 Task: Look for space in Liangxiang, China from 9th June, 2023 to 16th June, 2023 for 2 adults in price range Rs.8000 to Rs.16000. Place can be entire place with 2 bedrooms having 2 beds and 1 bathroom. Property type can be house, flat, guest house. Booking option can be shelf check-in. Required host language is Chinese (Simplified).
Action: Mouse moved to (403, 165)
Screenshot: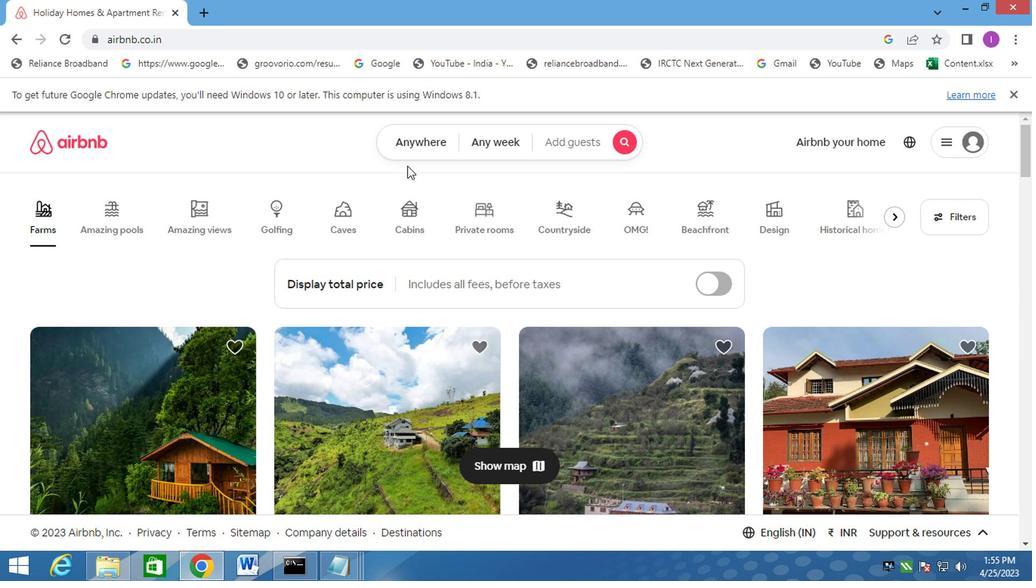 
Action: Mouse pressed left at (403, 165)
Screenshot: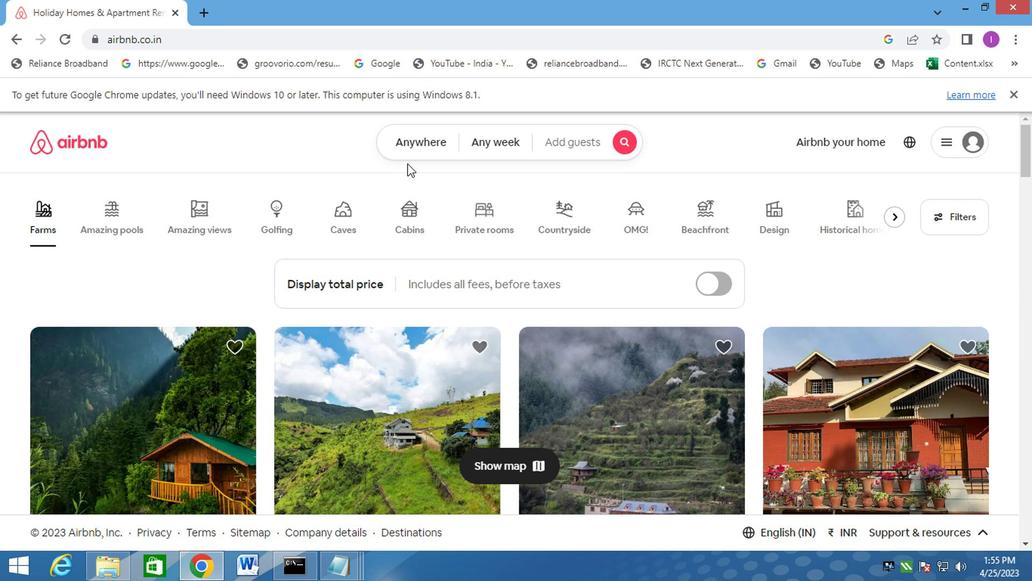 
Action: Mouse moved to (282, 222)
Screenshot: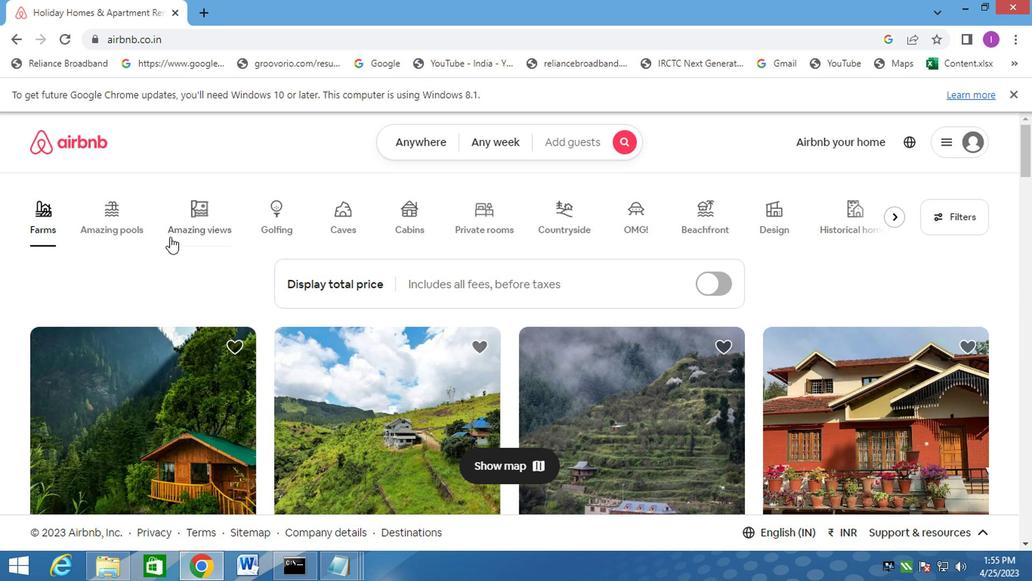 
Action: Key pressed <Key.shift>LI
Screenshot: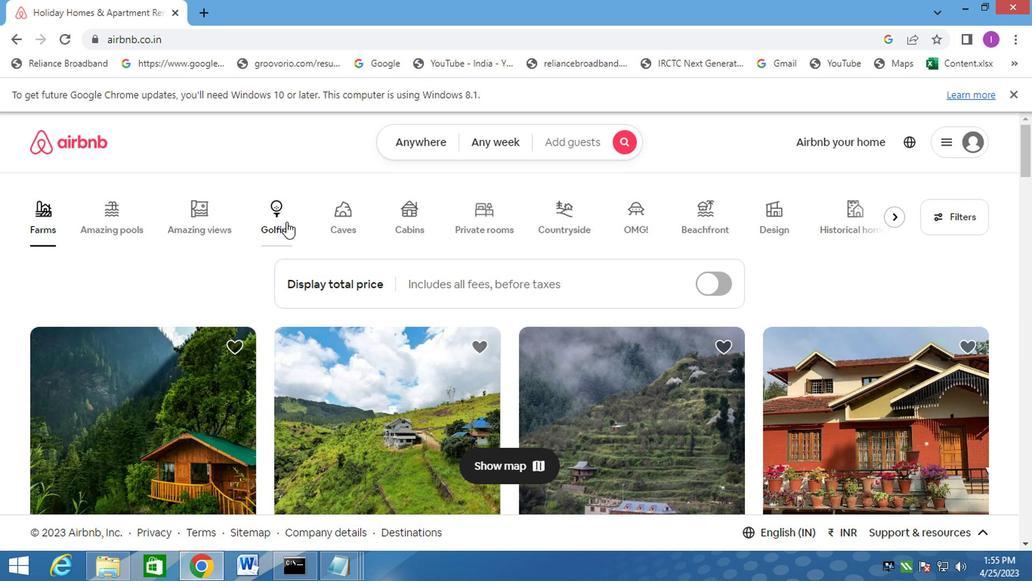 
Action: Mouse moved to (430, 151)
Screenshot: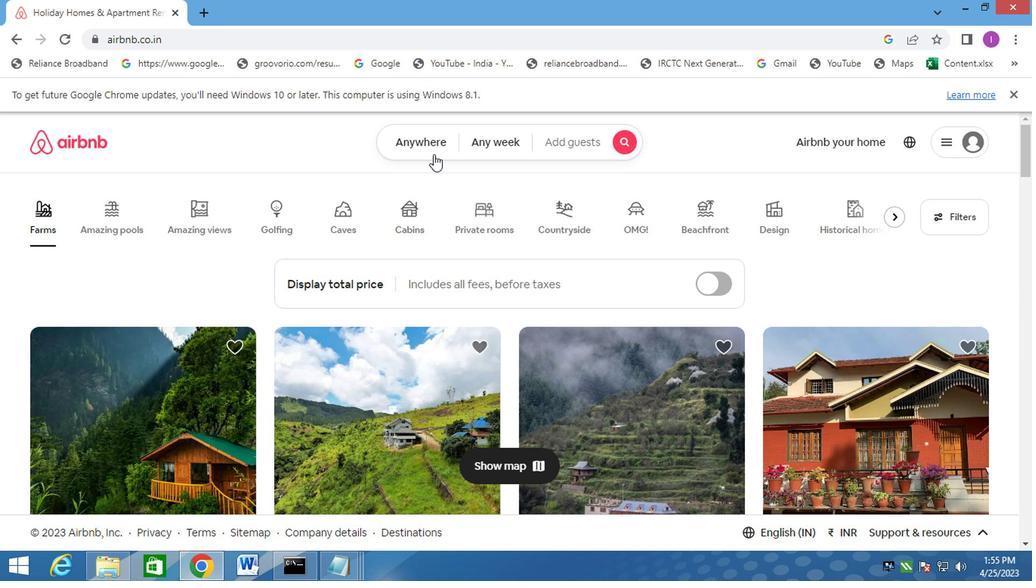 
Action: Mouse pressed left at (430, 151)
Screenshot: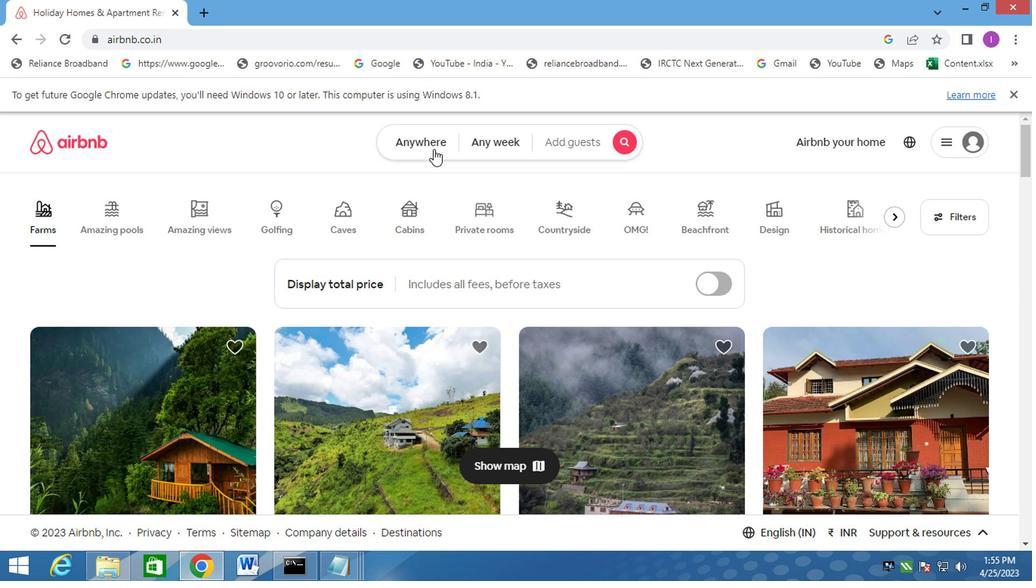 
Action: Mouse moved to (232, 205)
Screenshot: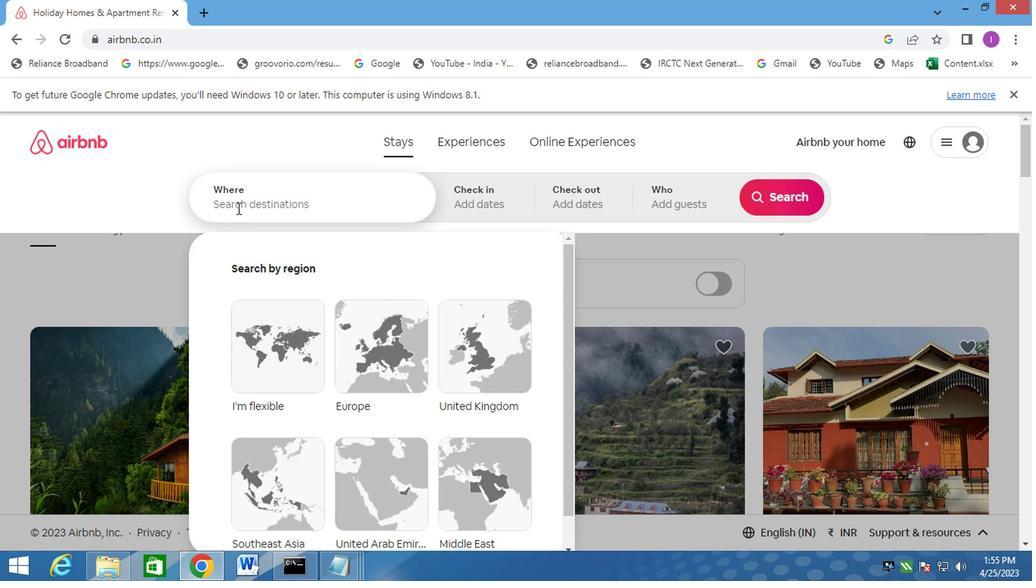 
Action: Mouse pressed left at (232, 205)
Screenshot: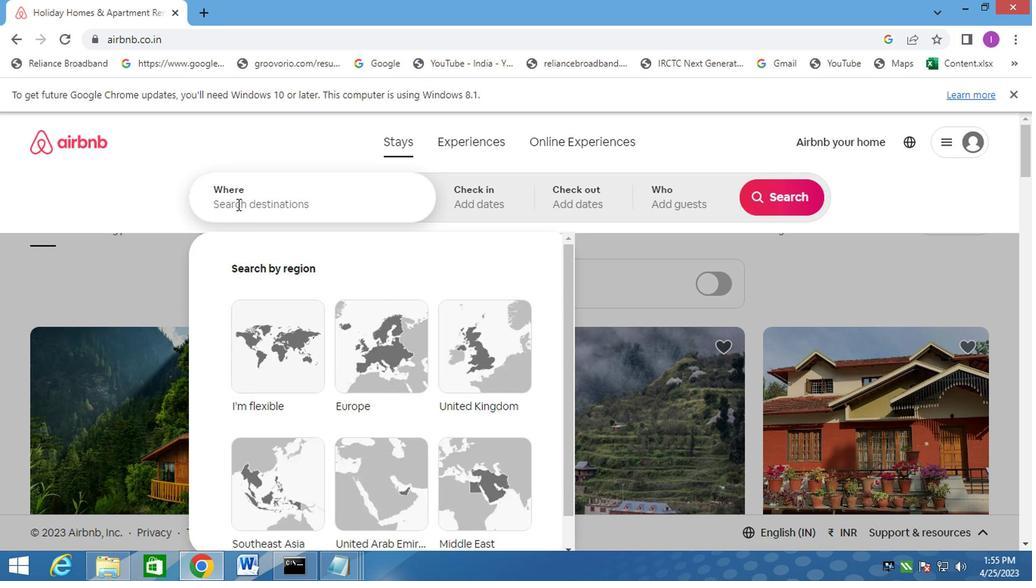 
Action: Mouse moved to (273, 204)
Screenshot: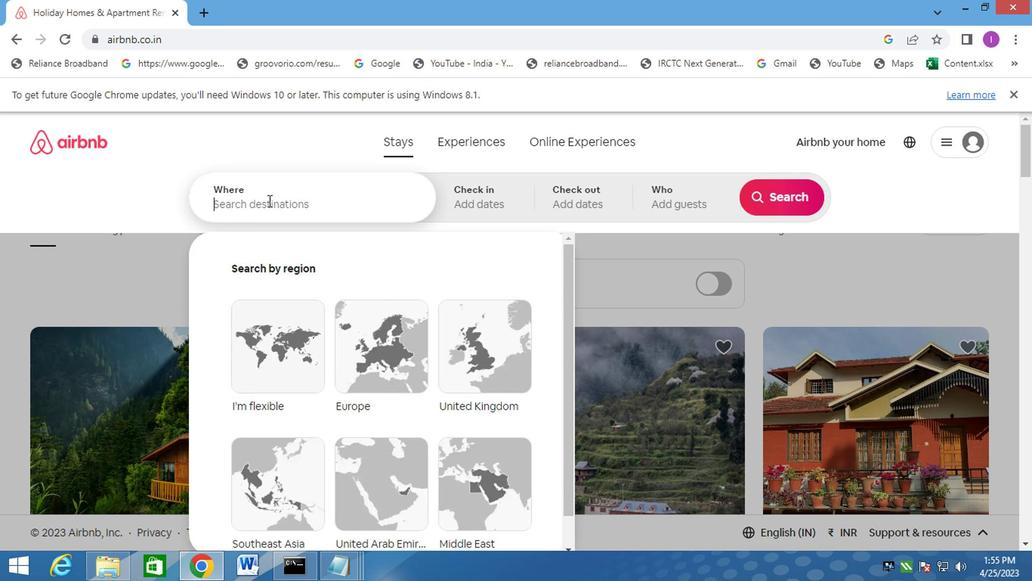 
Action: Key pressed <Key.shift><Key.shift><Key.shift><Key.shift><Key.shift><Key.shift><Key.shift><Key.shift><Key.shift><Key.shift><Key.shift><Key.shift><Key.shift><Key.shift>LIANGXIANG,CHINA
Screenshot: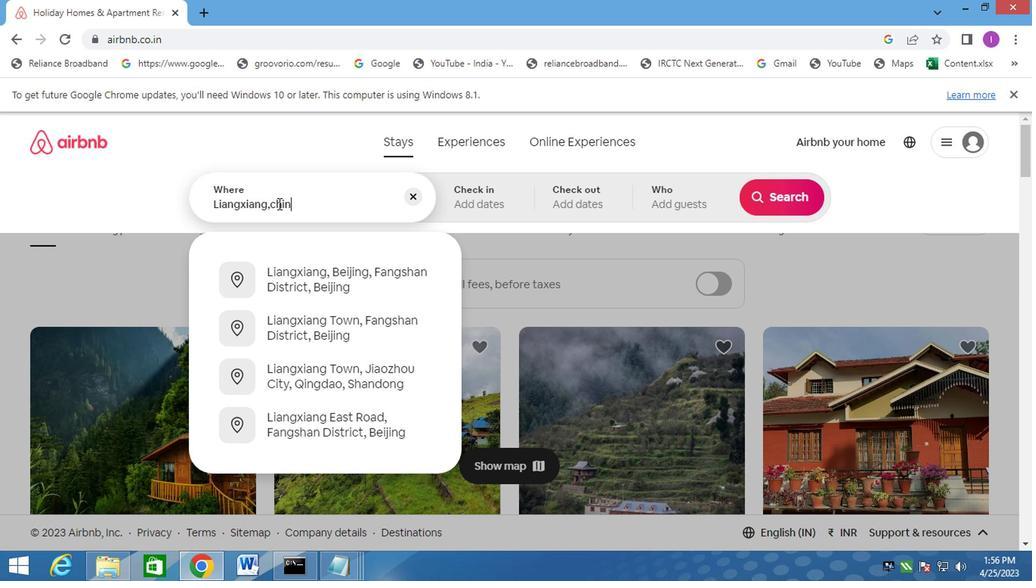 
Action: Mouse moved to (496, 195)
Screenshot: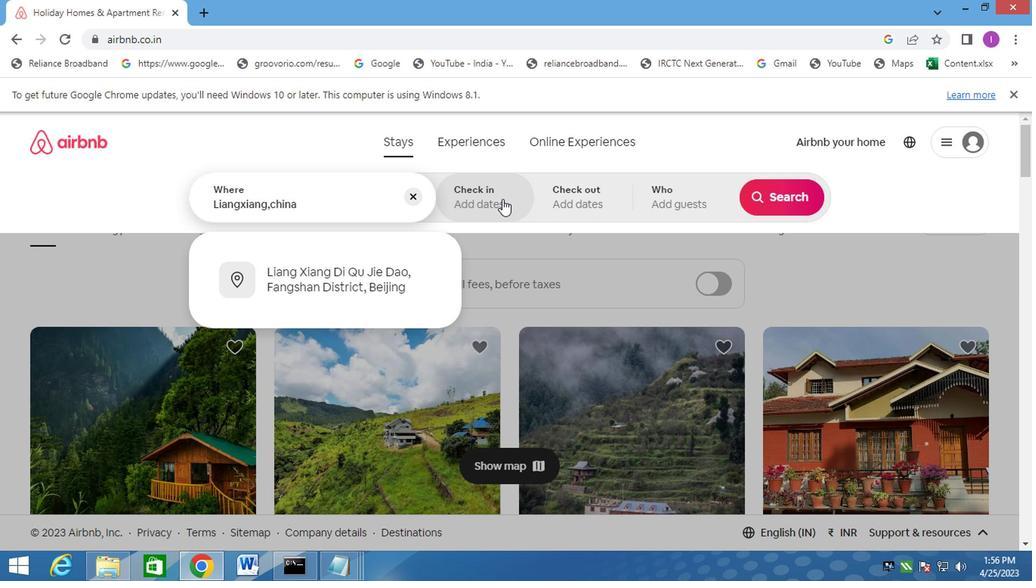 
Action: Mouse pressed left at (496, 195)
Screenshot: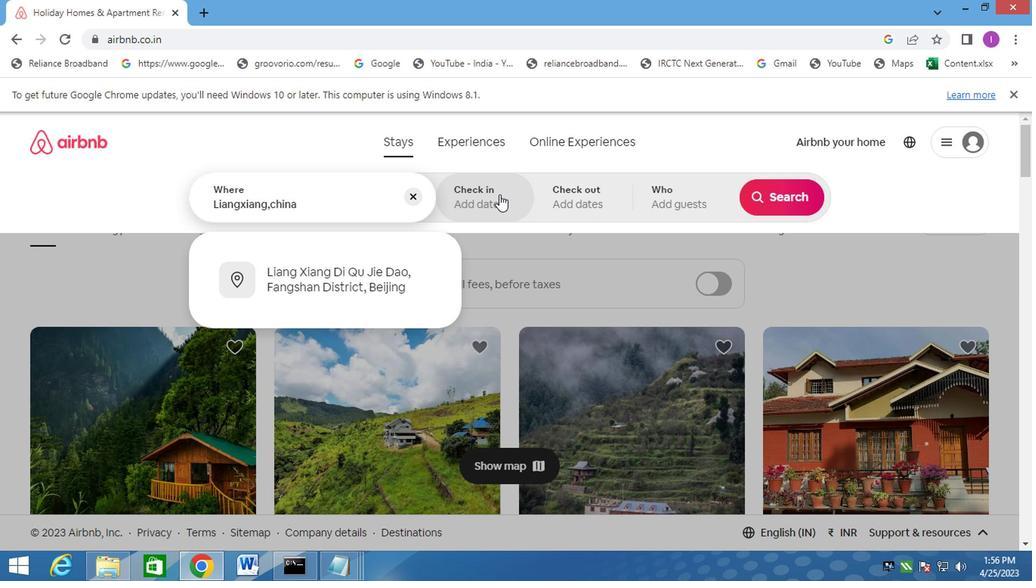 
Action: Mouse moved to (768, 320)
Screenshot: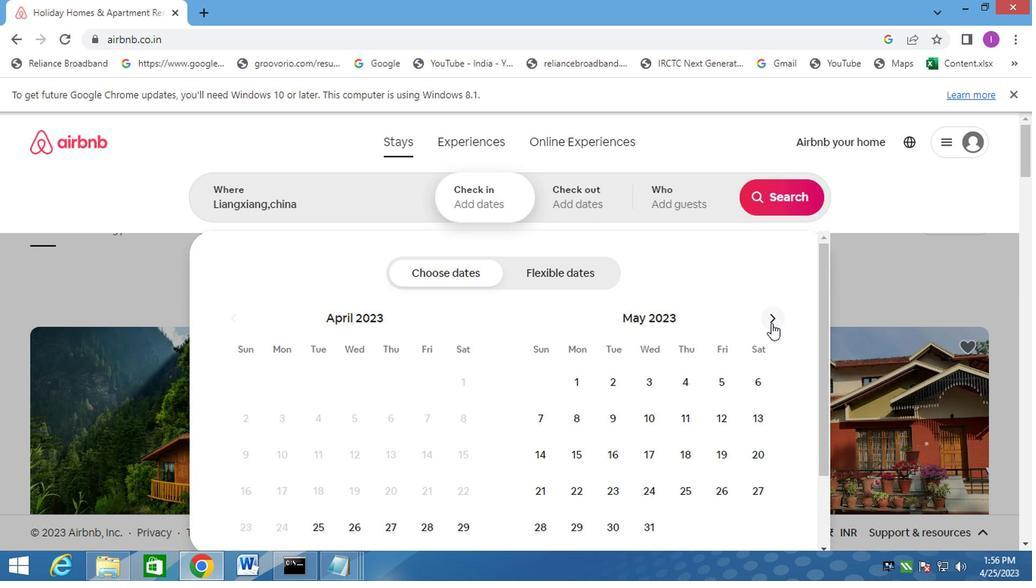 
Action: Mouse pressed left at (768, 320)
Screenshot: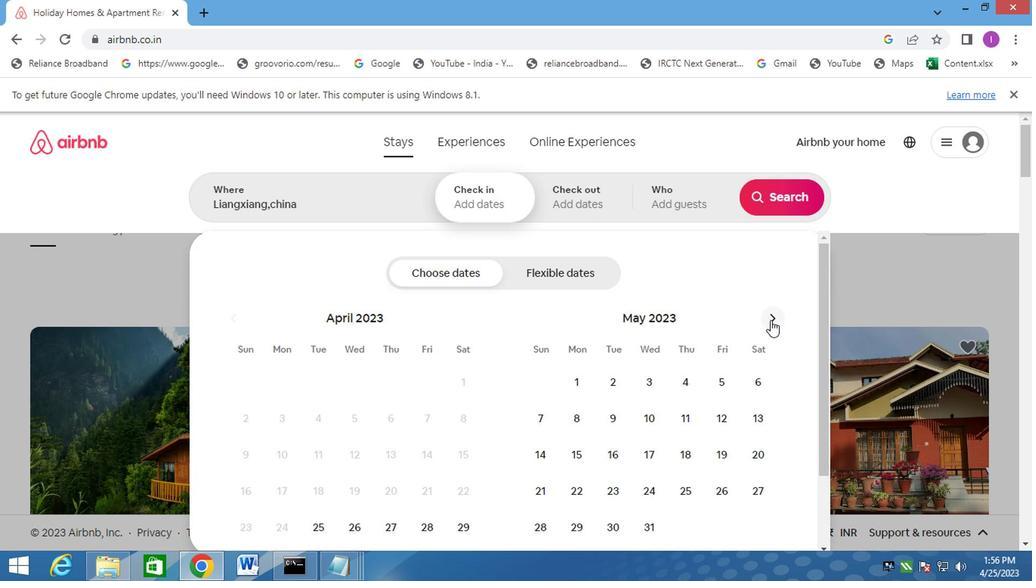 
Action: Mouse pressed left at (768, 320)
Screenshot: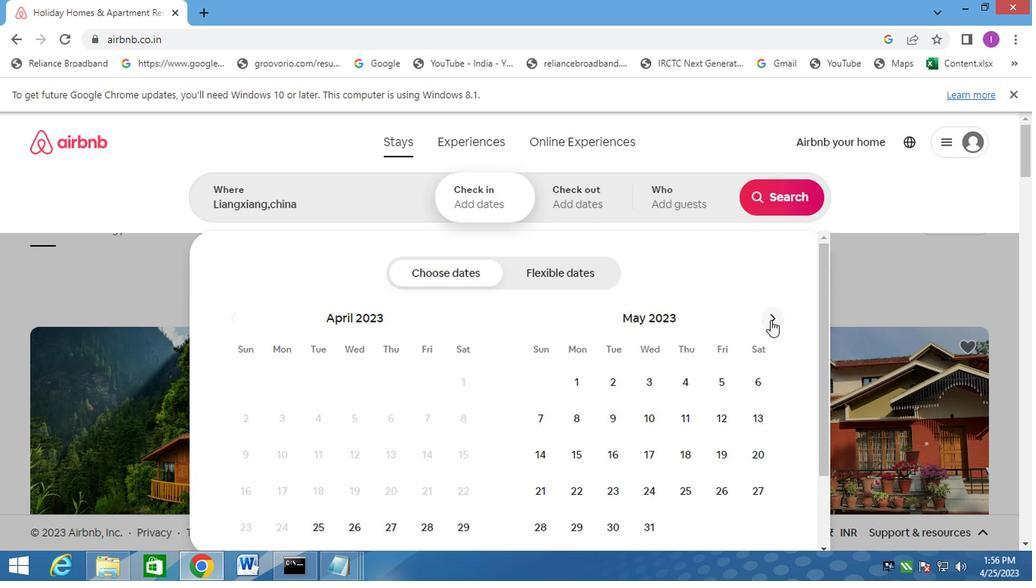 
Action: Mouse pressed left at (768, 320)
Screenshot: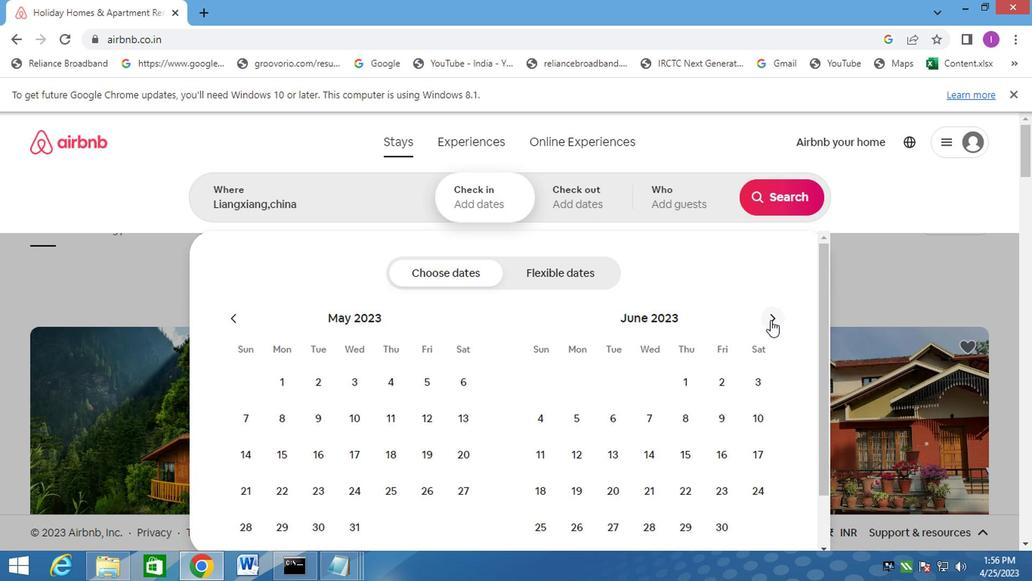 
Action: Mouse moved to (234, 319)
Screenshot: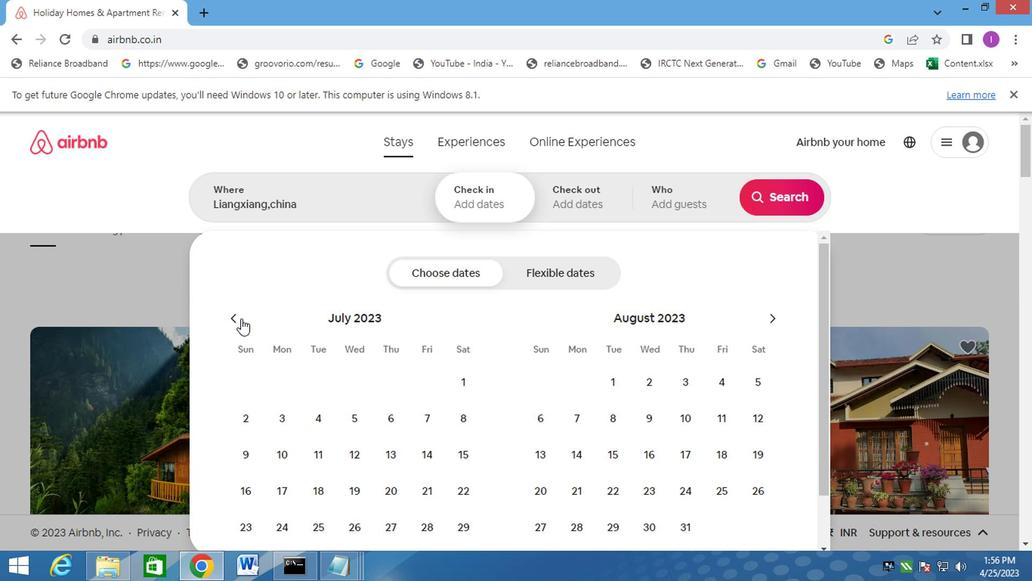 
Action: Mouse pressed left at (234, 319)
Screenshot: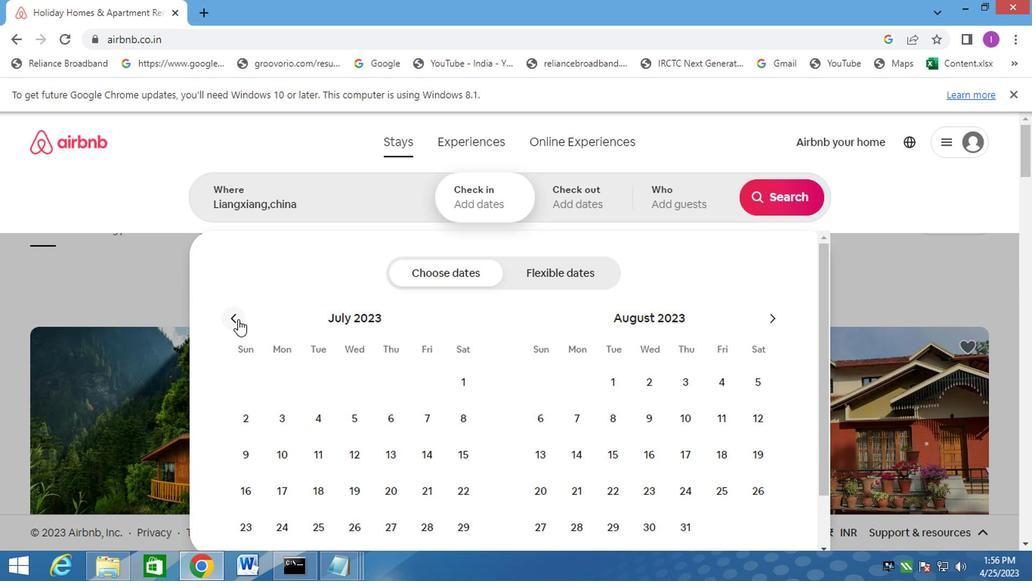 
Action: Mouse moved to (423, 451)
Screenshot: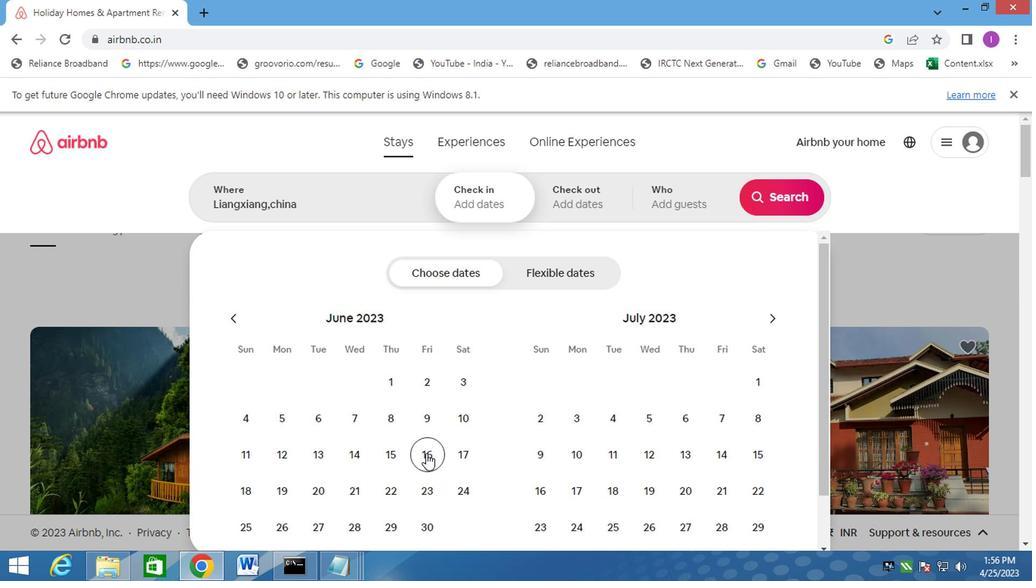 
Action: Mouse pressed left at (423, 451)
Screenshot: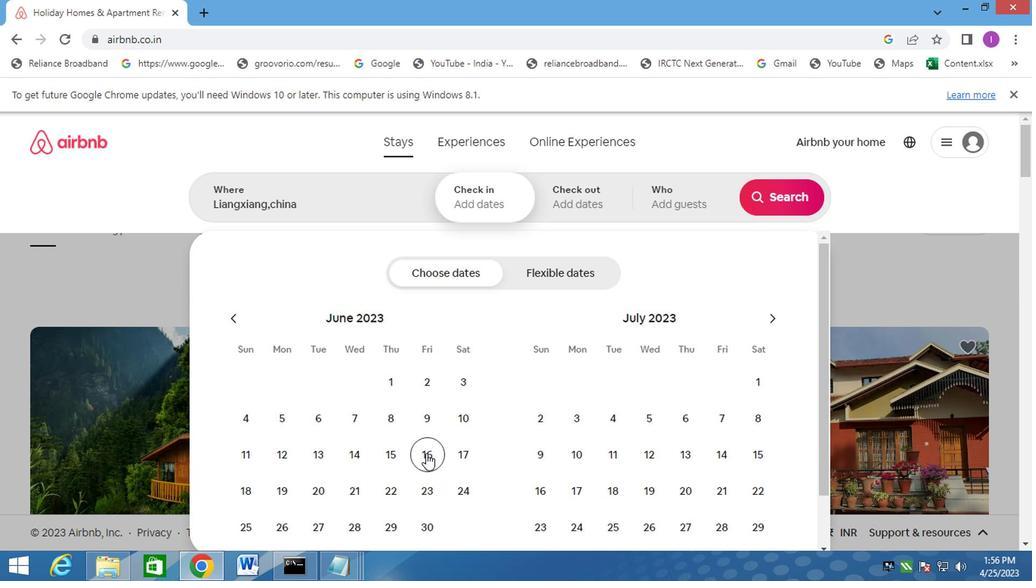 
Action: Mouse moved to (465, 209)
Screenshot: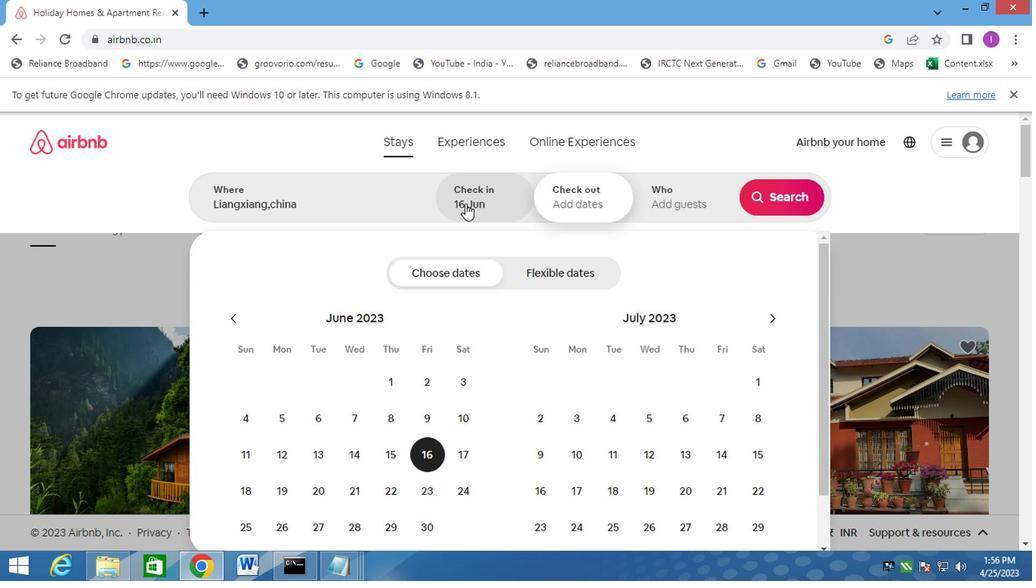 
Action: Mouse pressed left at (465, 209)
Screenshot: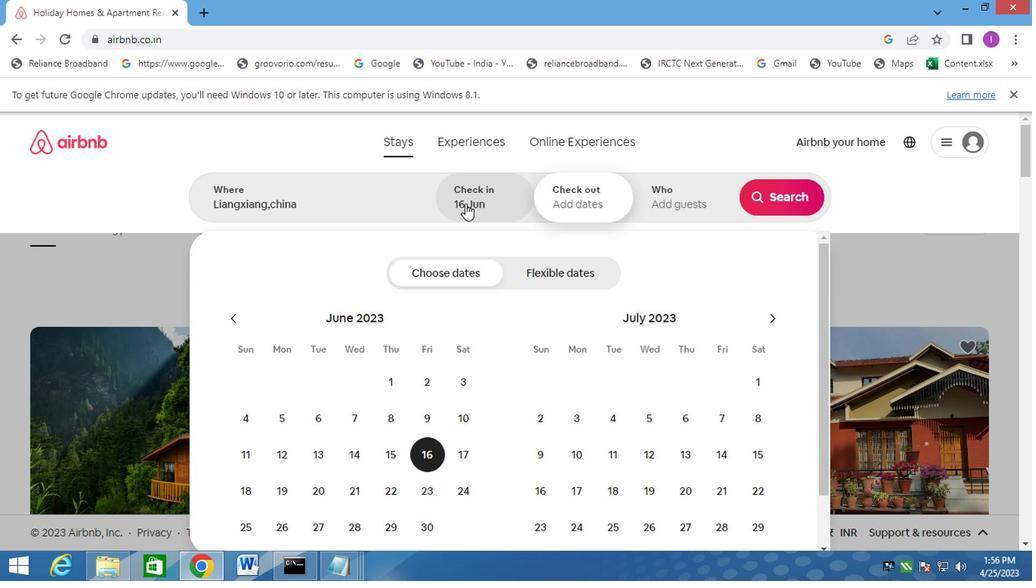
Action: Mouse moved to (507, 198)
Screenshot: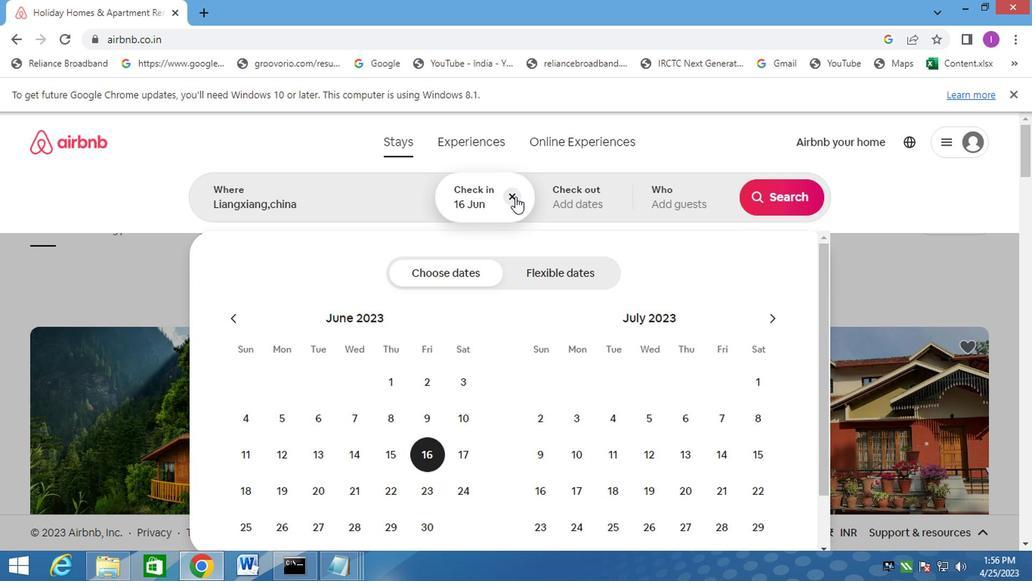 
Action: Mouse pressed left at (507, 198)
Screenshot: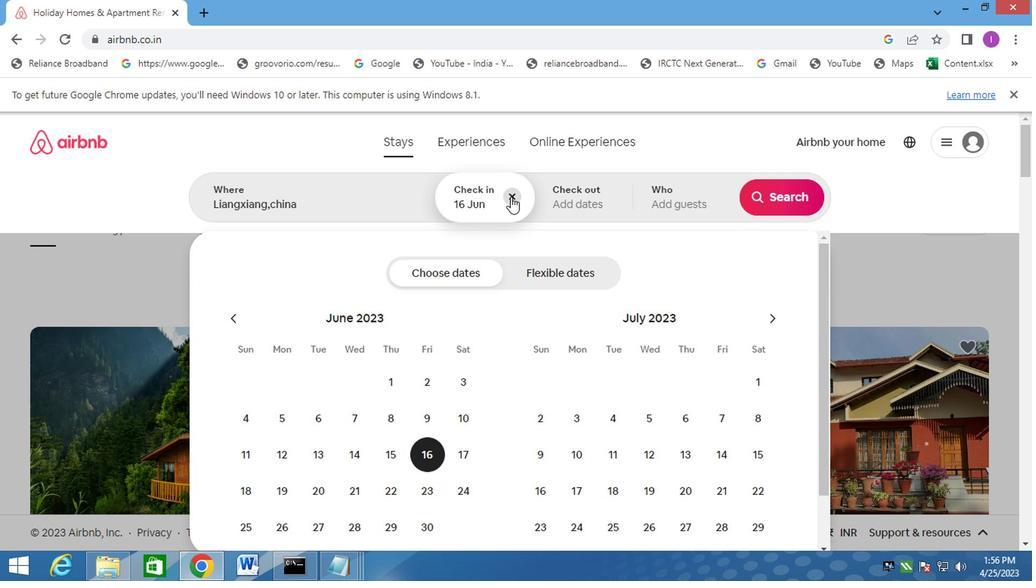 
Action: Mouse moved to (427, 412)
Screenshot: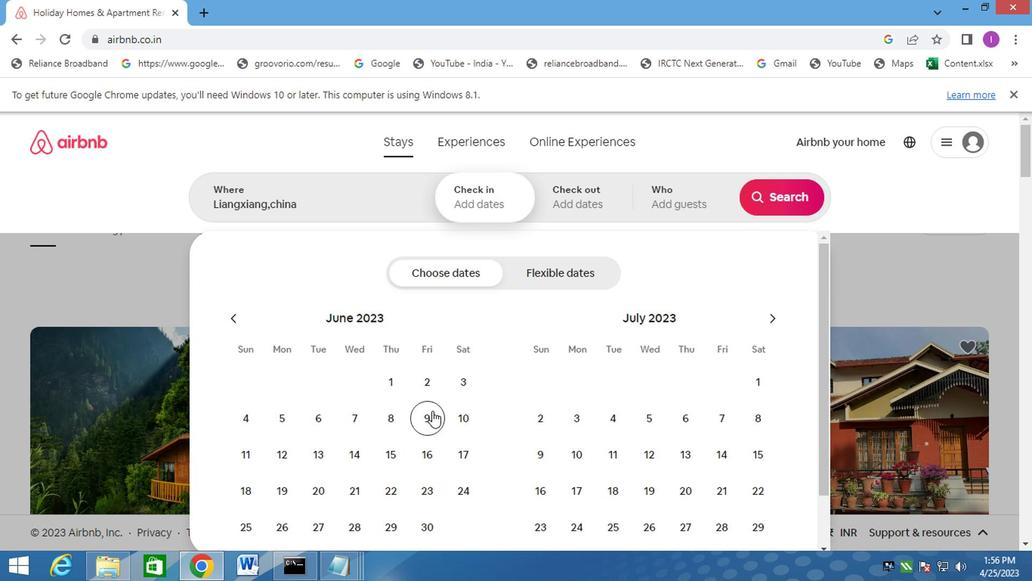 
Action: Mouse pressed left at (427, 412)
Screenshot: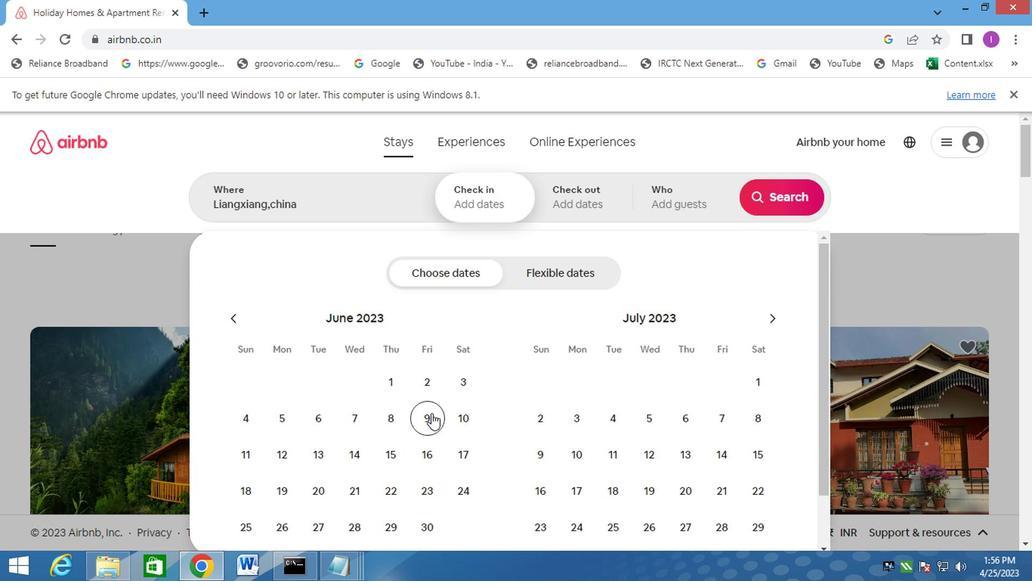 
Action: Mouse moved to (425, 450)
Screenshot: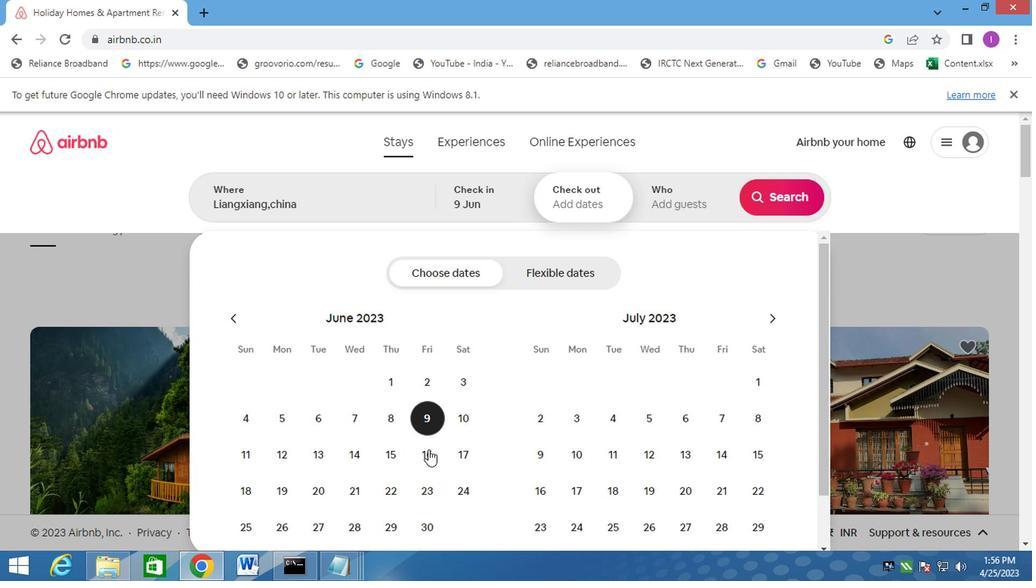 
Action: Mouse pressed left at (425, 450)
Screenshot: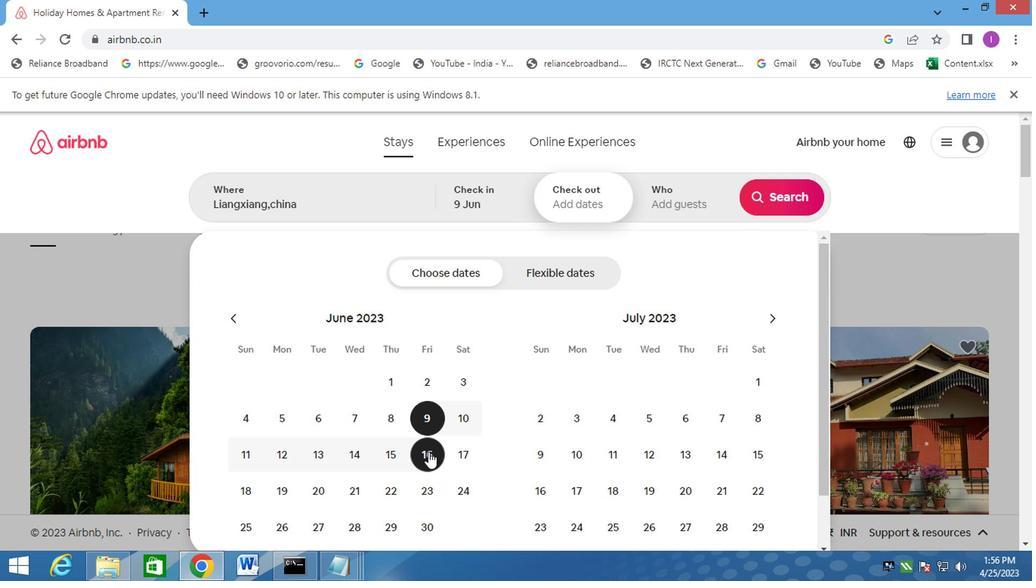 
Action: Mouse moved to (659, 208)
Screenshot: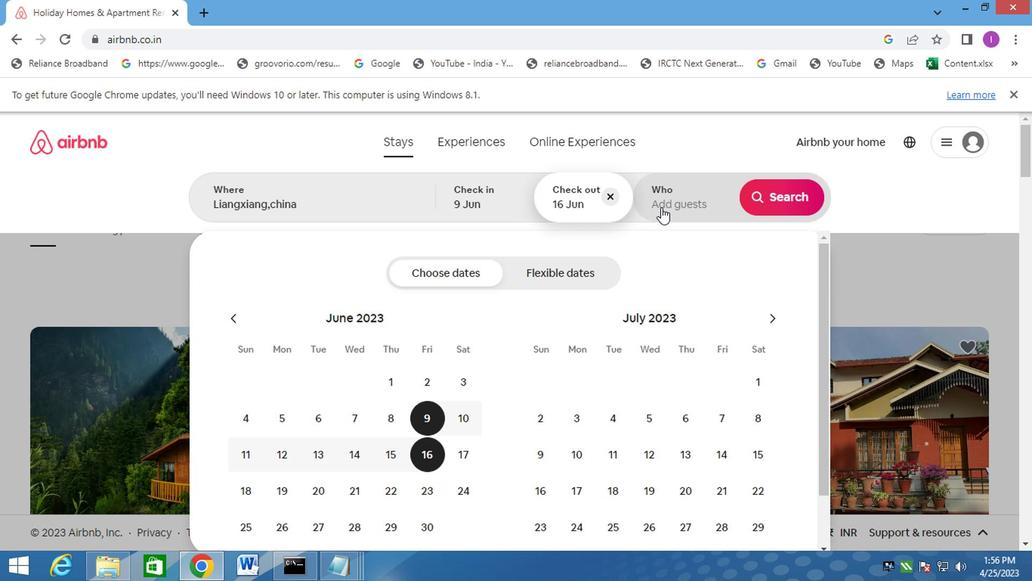 
Action: Mouse pressed left at (659, 208)
Screenshot: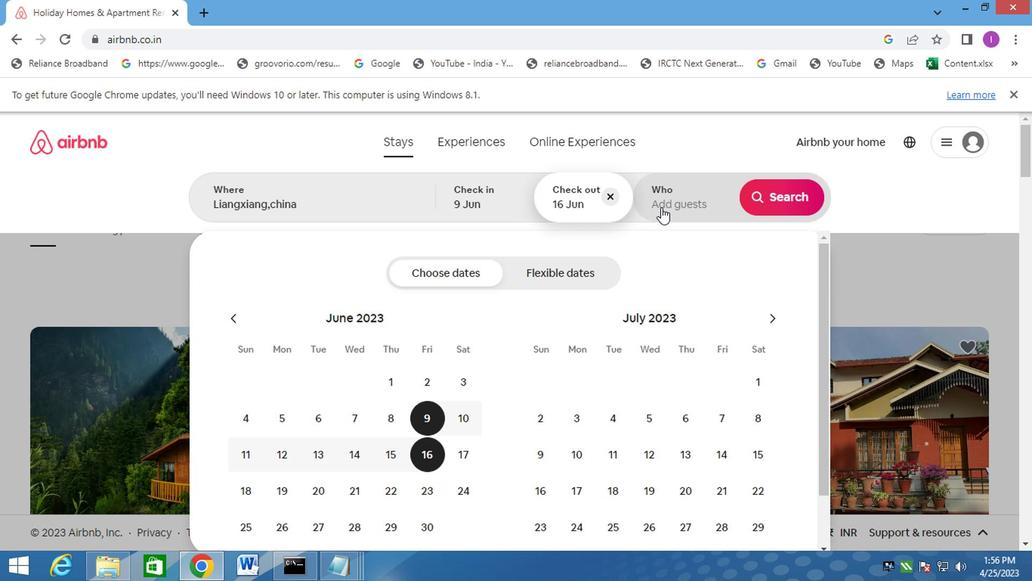 
Action: Mouse moved to (779, 275)
Screenshot: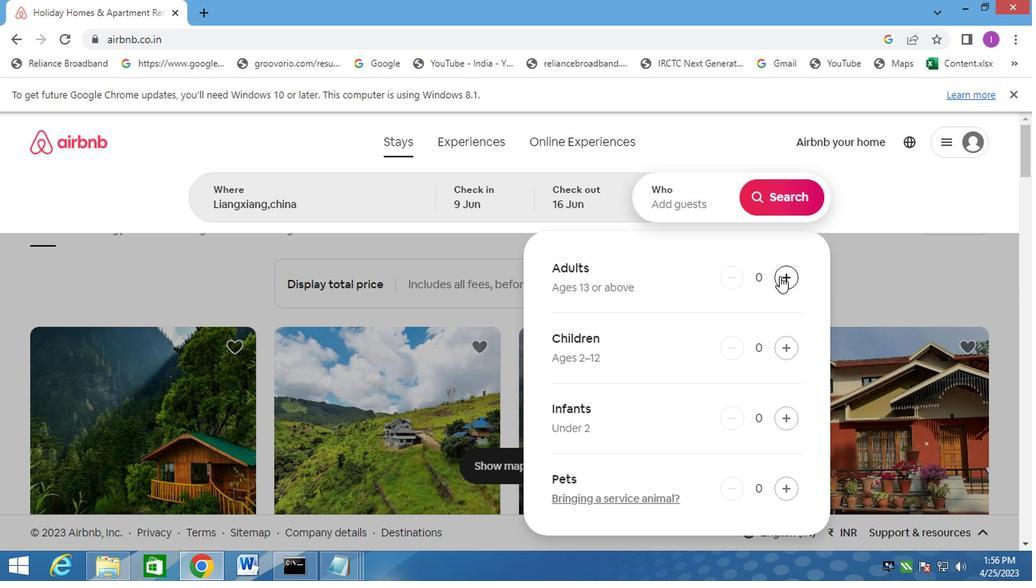 
Action: Mouse pressed left at (779, 275)
Screenshot: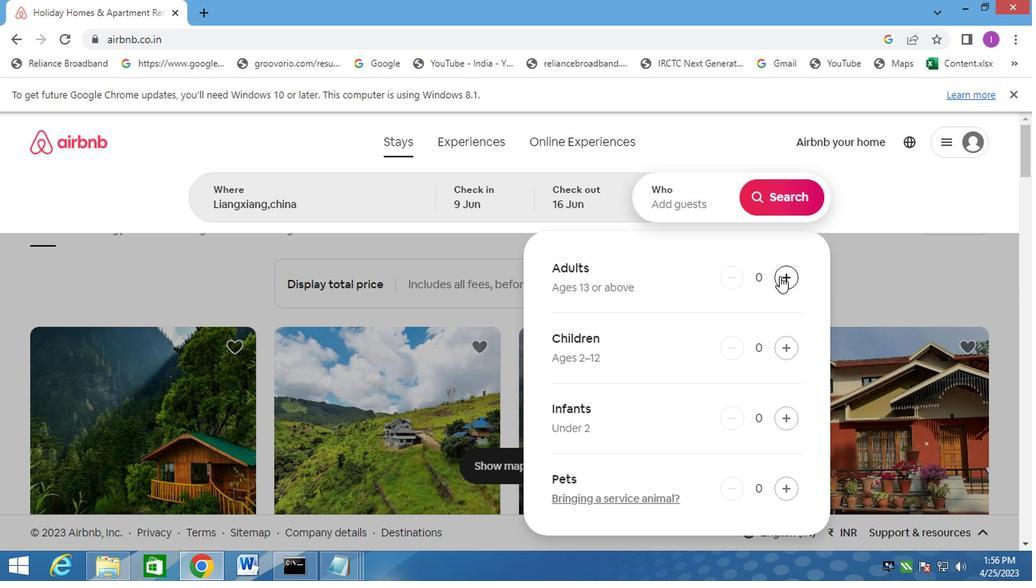 
Action: Mouse moved to (788, 274)
Screenshot: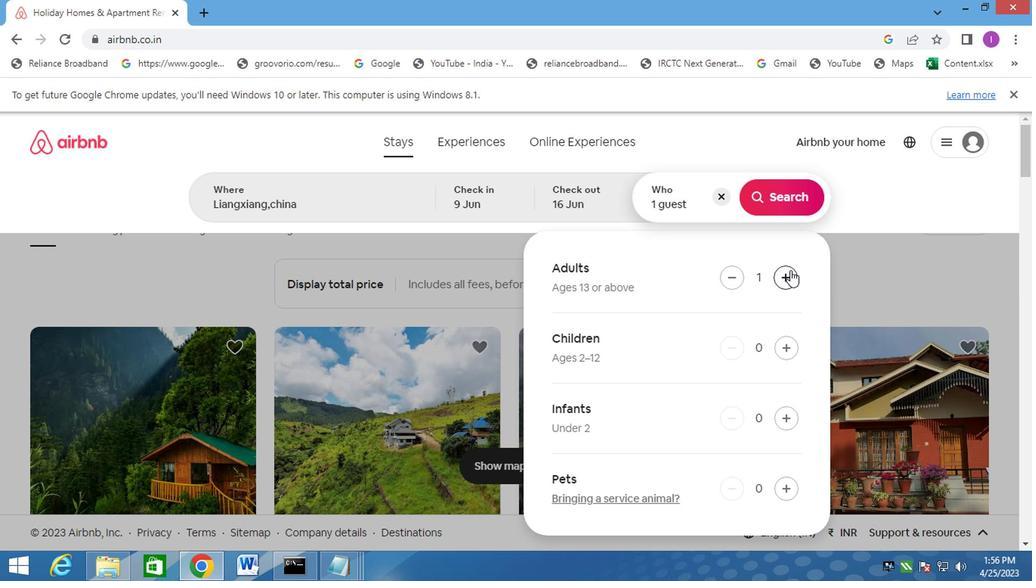 
Action: Mouse pressed left at (788, 274)
Screenshot: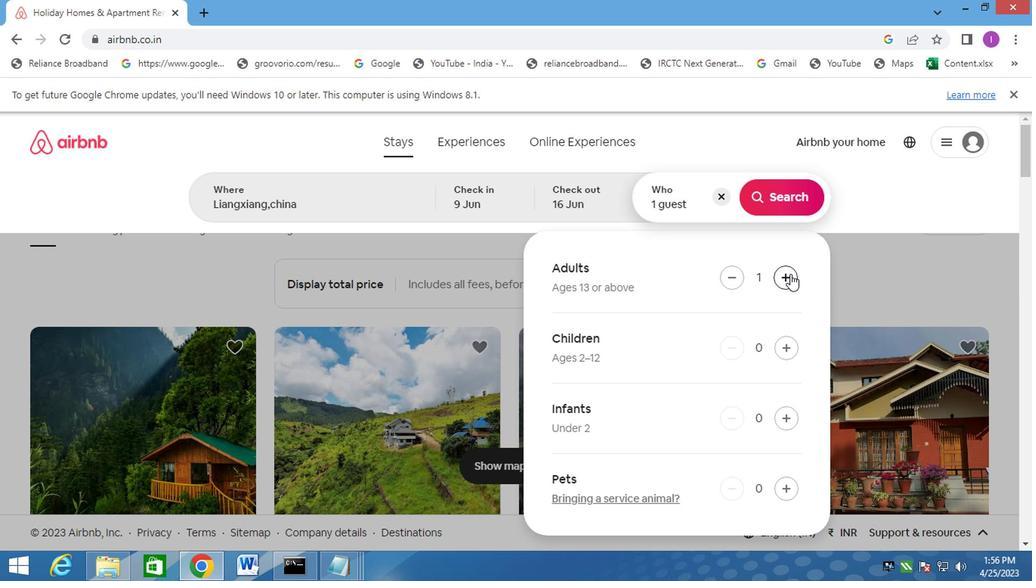 
Action: Mouse moved to (784, 210)
Screenshot: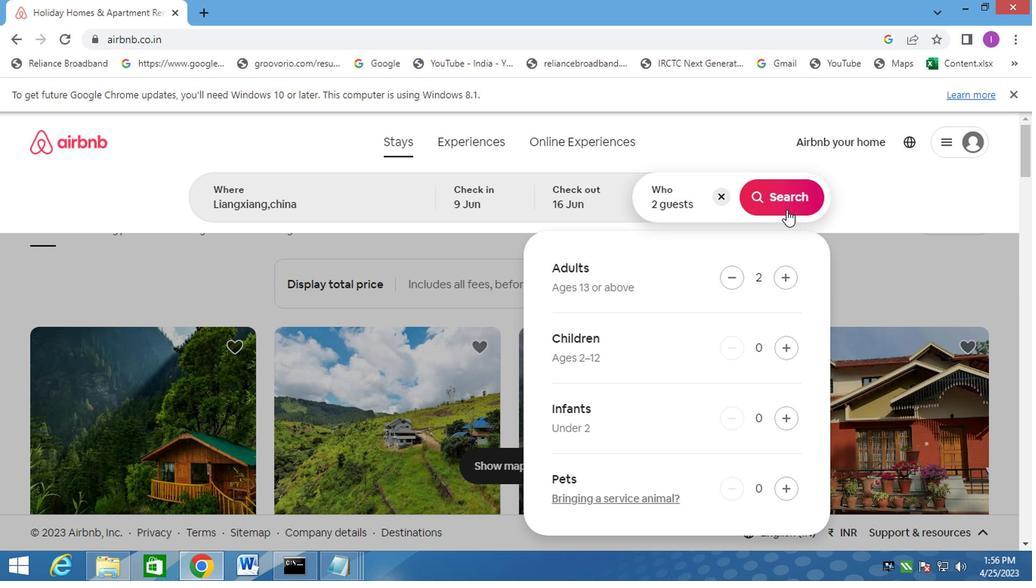 
Action: Mouse pressed left at (784, 210)
Screenshot: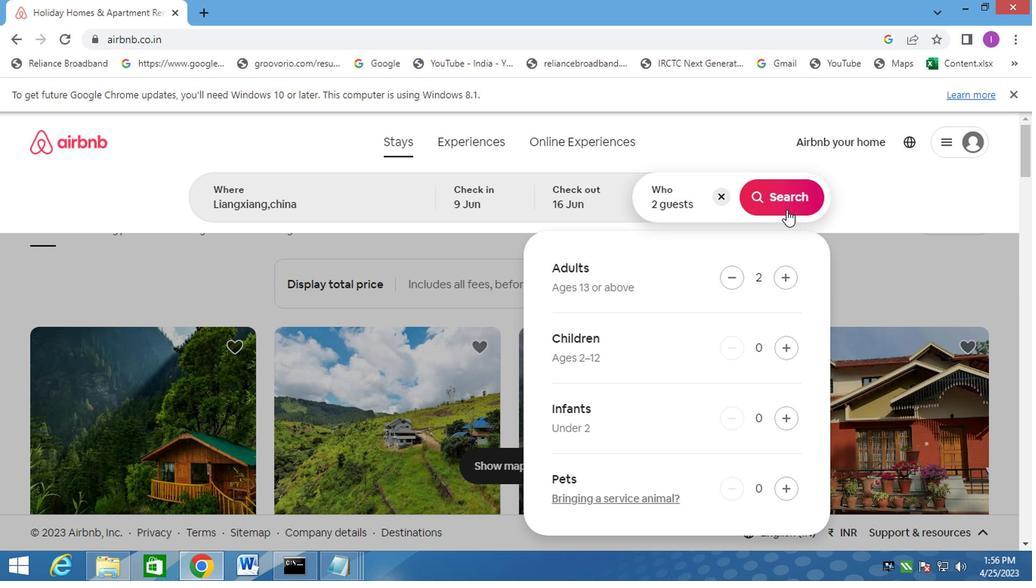 
Action: Mouse moved to (957, 198)
Screenshot: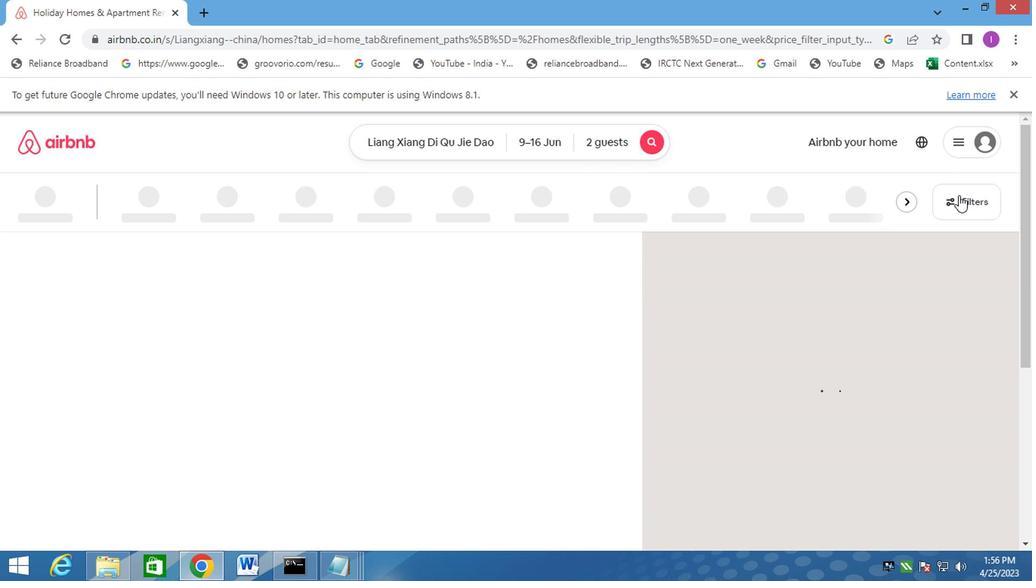 
Action: Mouse pressed left at (957, 198)
Screenshot: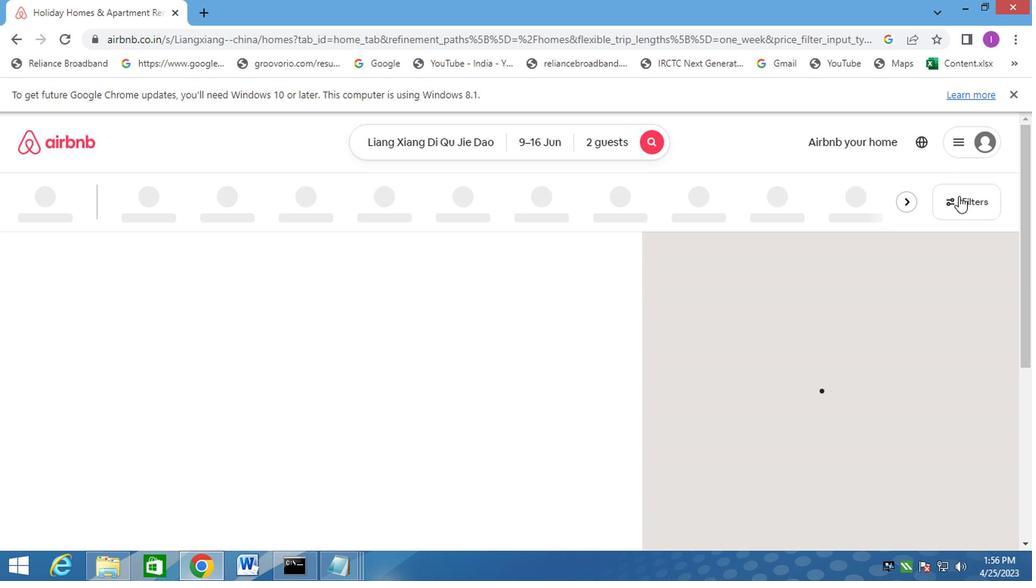 
Action: Mouse moved to (312, 294)
Screenshot: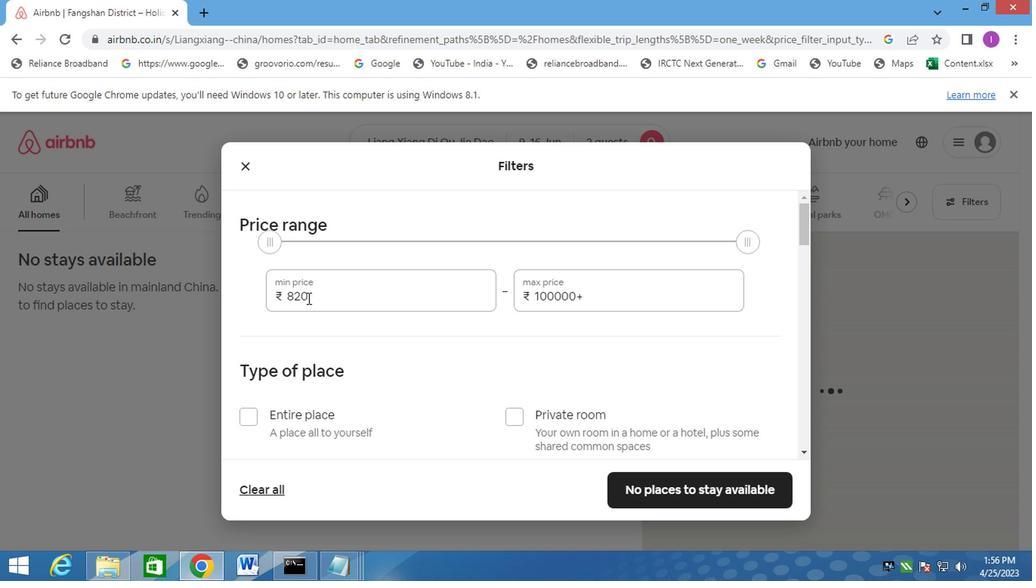 
Action: Mouse pressed left at (312, 294)
Screenshot: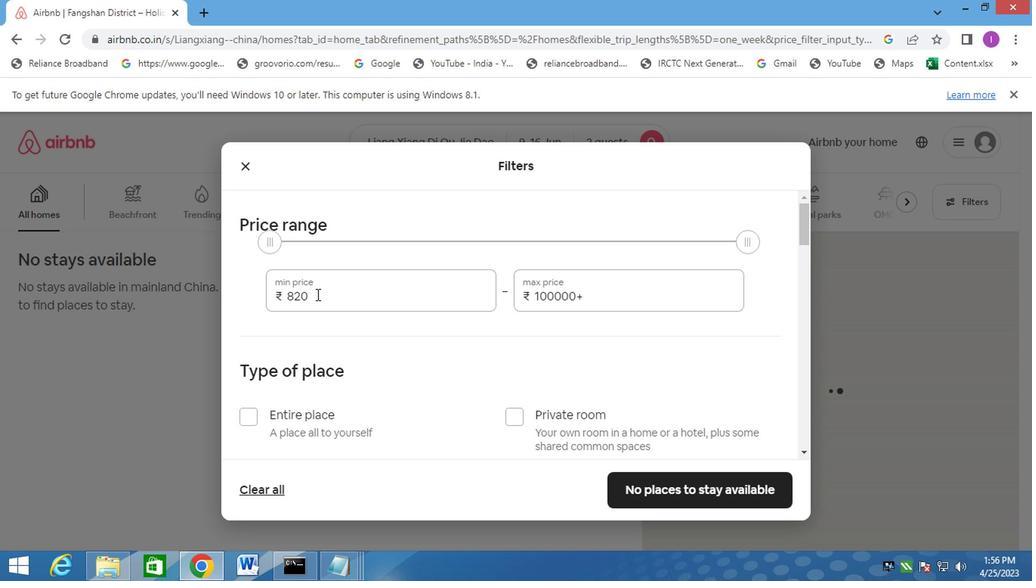
Action: Mouse moved to (322, 334)
Screenshot: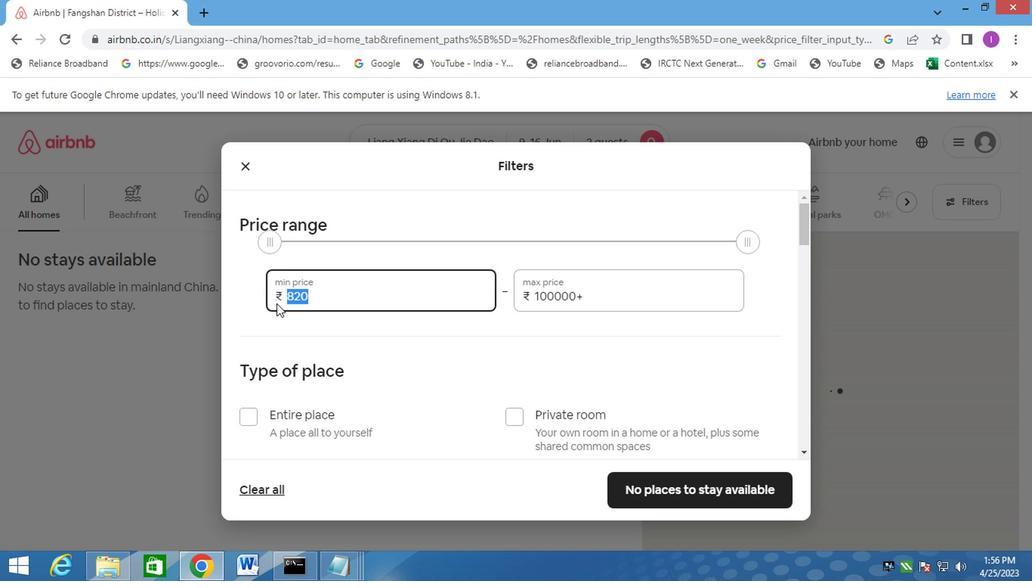 
Action: Key pressed 8000
Screenshot: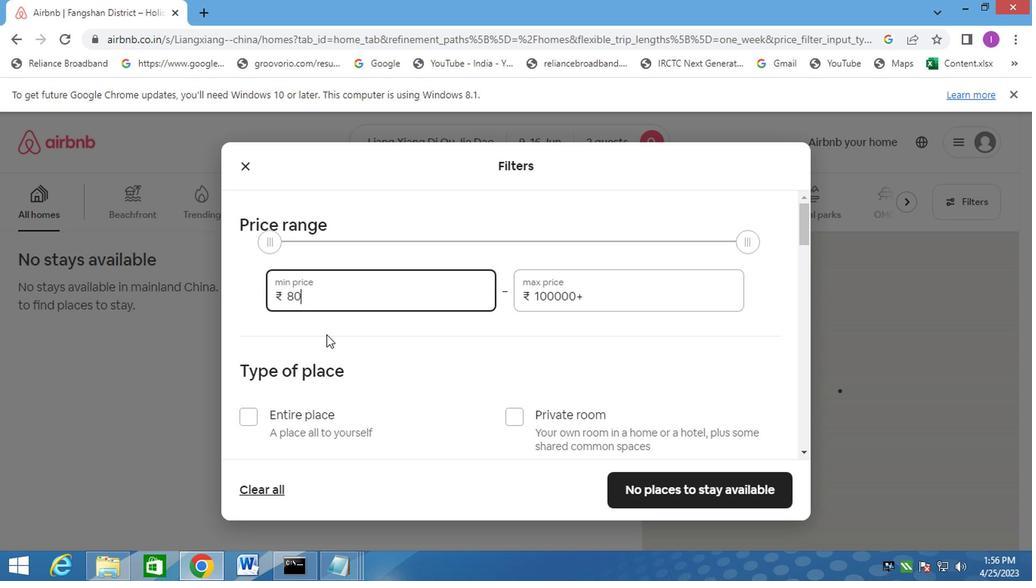 
Action: Mouse moved to (583, 286)
Screenshot: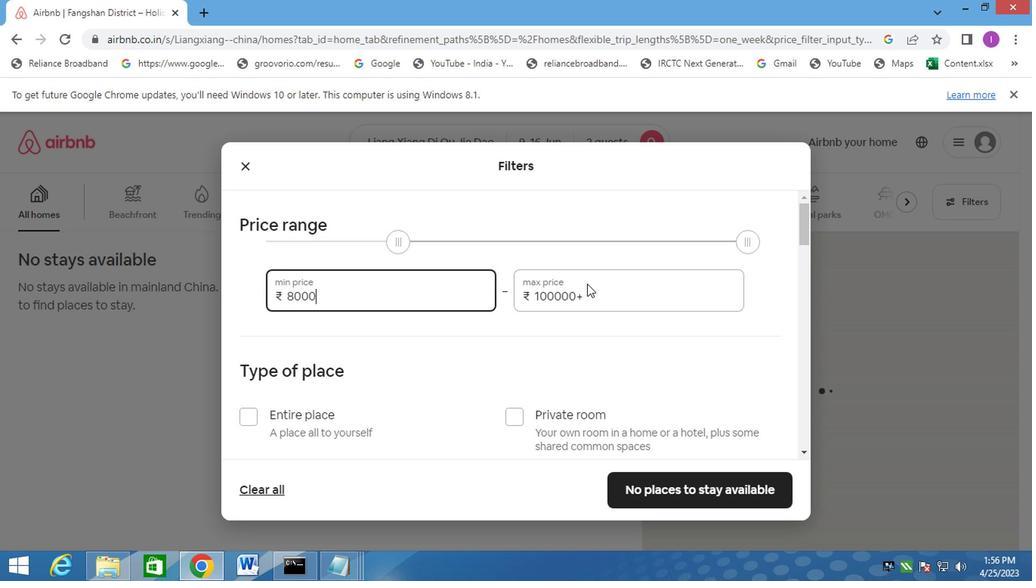 
Action: Mouse pressed left at (583, 286)
Screenshot: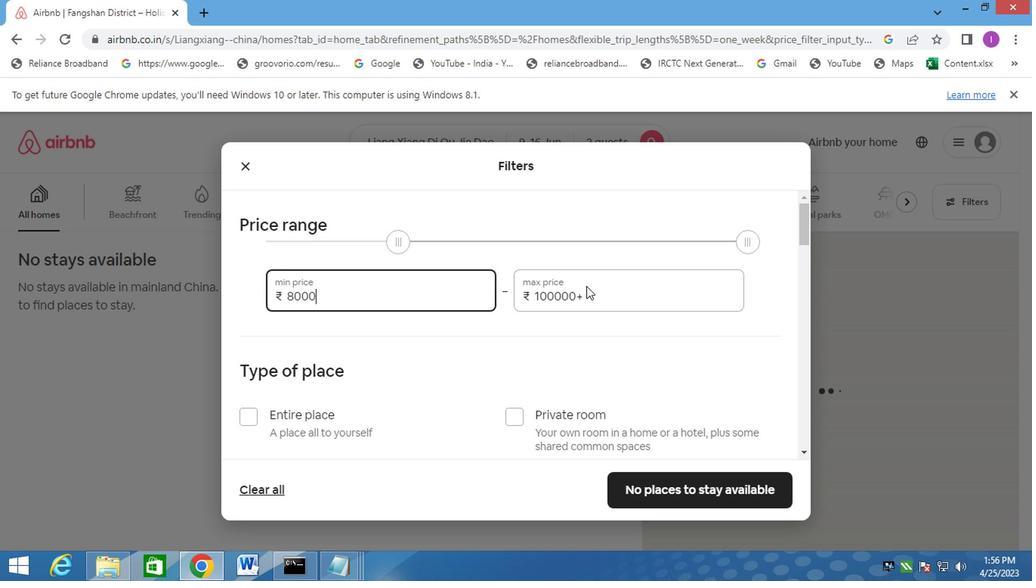 
Action: Mouse moved to (590, 300)
Screenshot: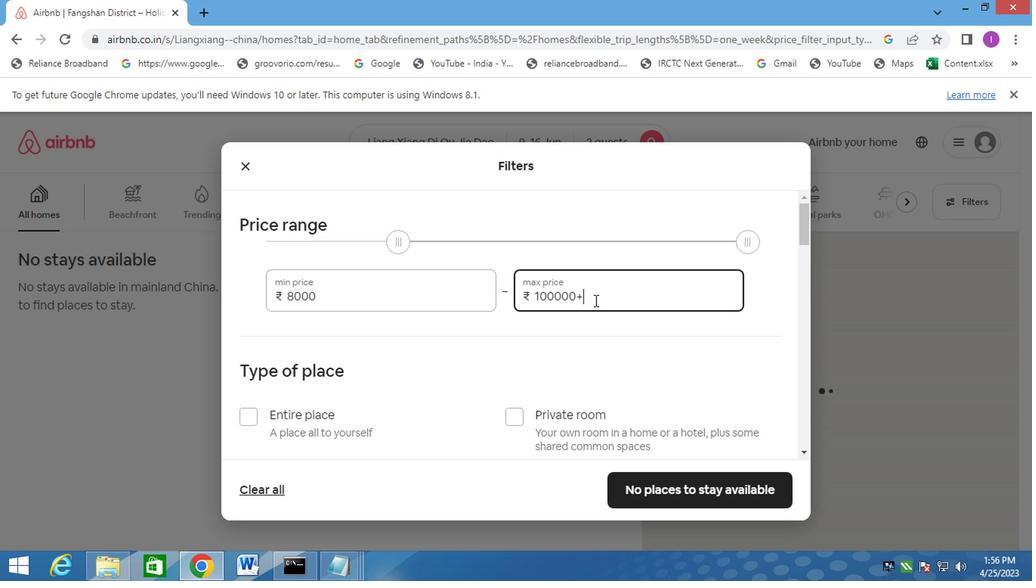 
Action: Mouse pressed left at (590, 300)
Screenshot: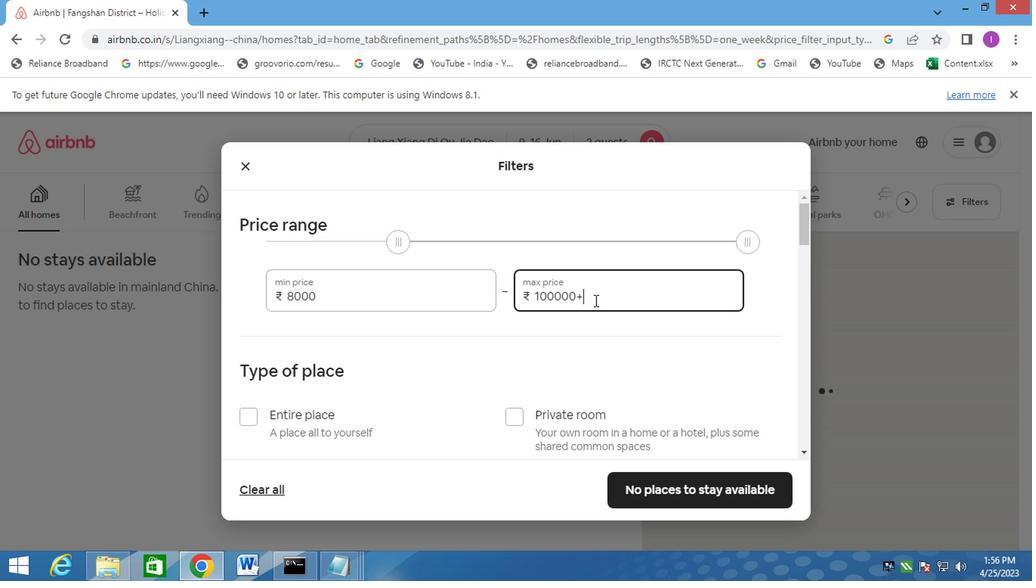 
Action: Mouse moved to (517, 300)
Screenshot: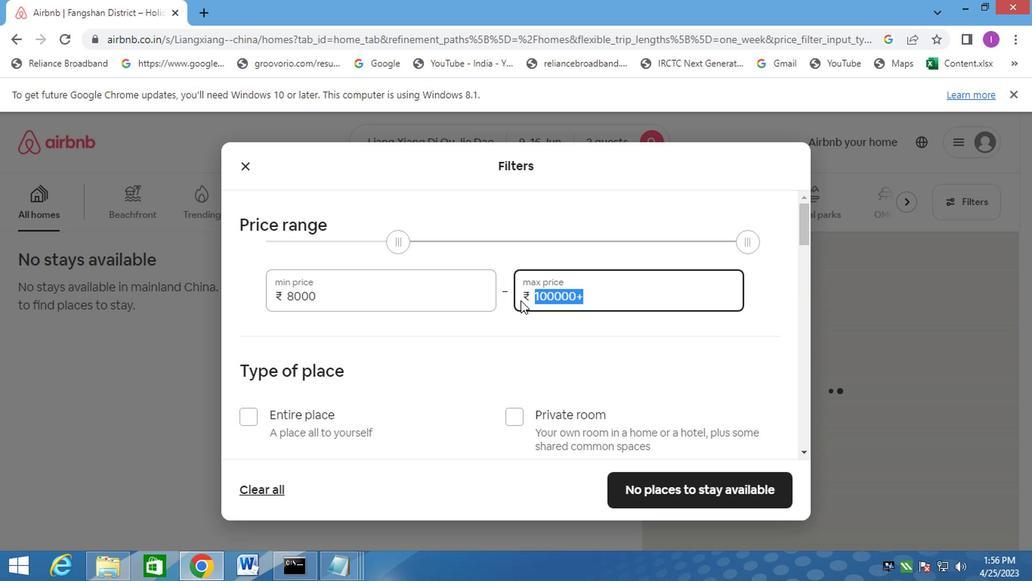 
Action: Key pressed 16000
Screenshot: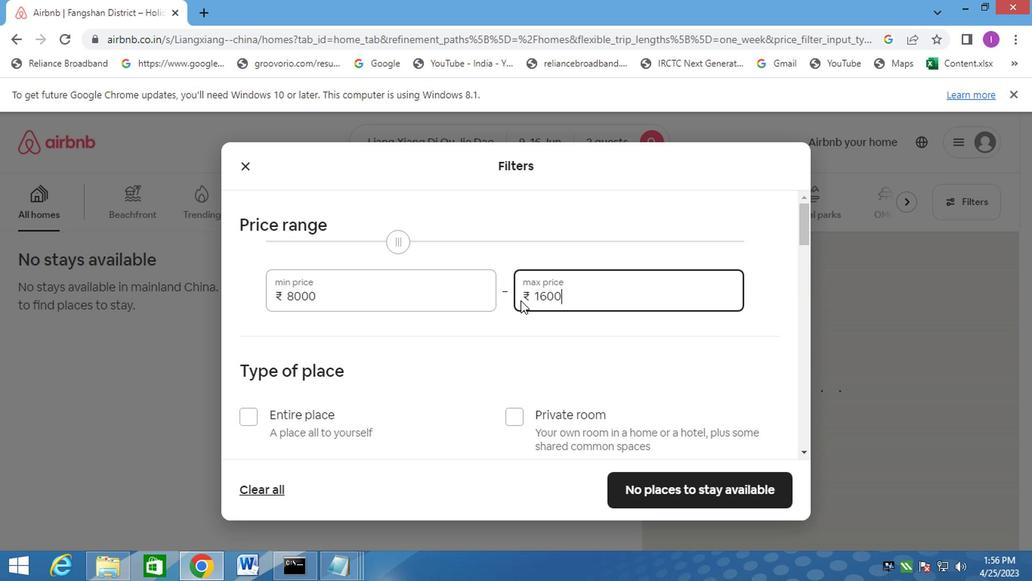 
Action: Mouse moved to (423, 335)
Screenshot: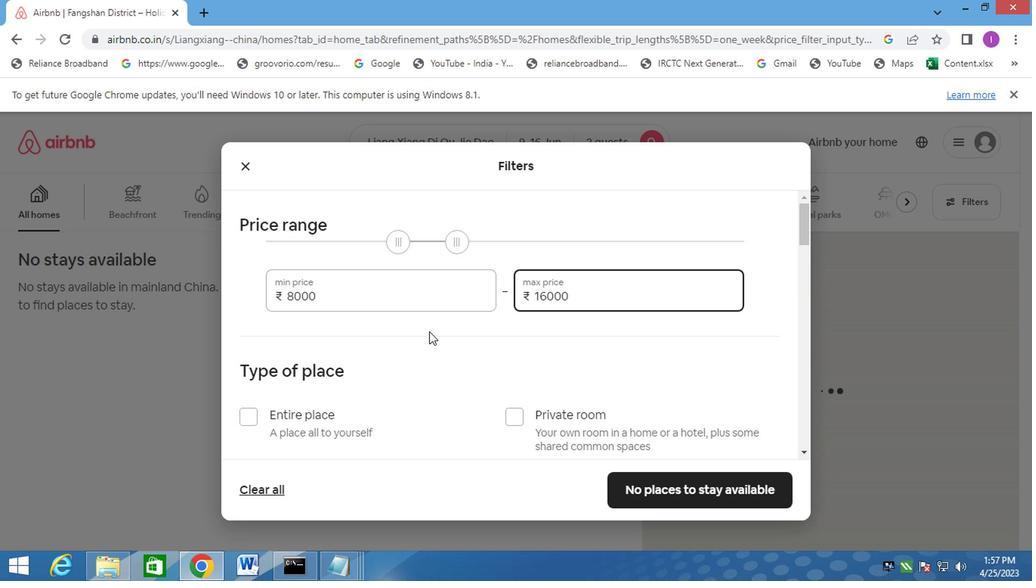 
Action: Mouse scrolled (423, 335) with delta (0, 0)
Screenshot: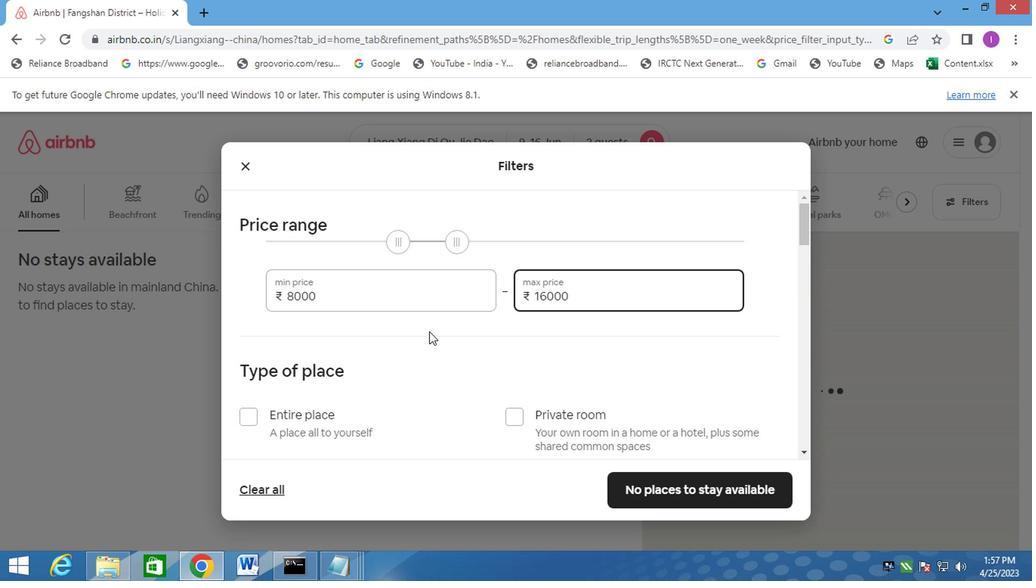 
Action: Mouse moved to (236, 338)
Screenshot: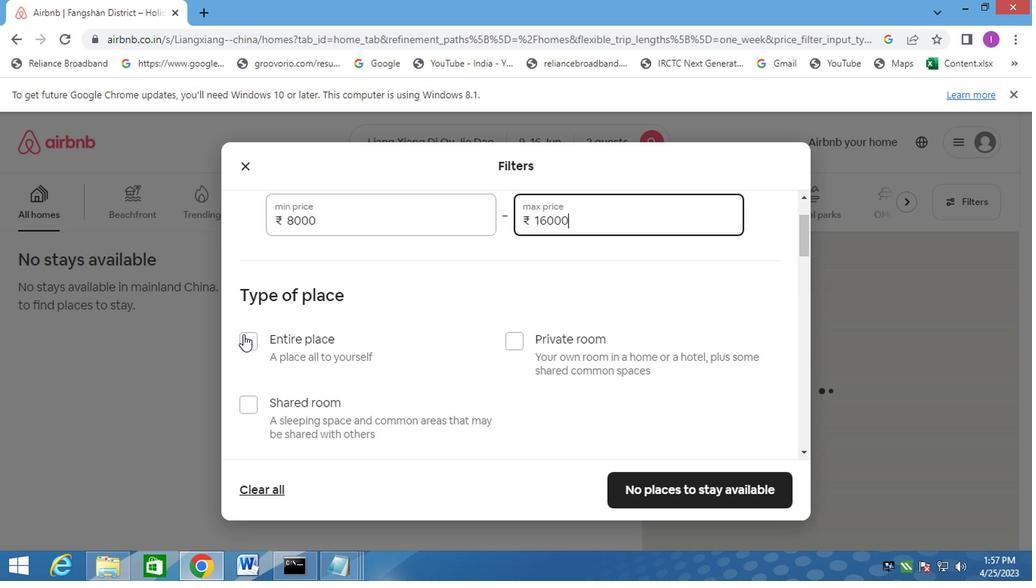 
Action: Mouse pressed left at (236, 338)
Screenshot: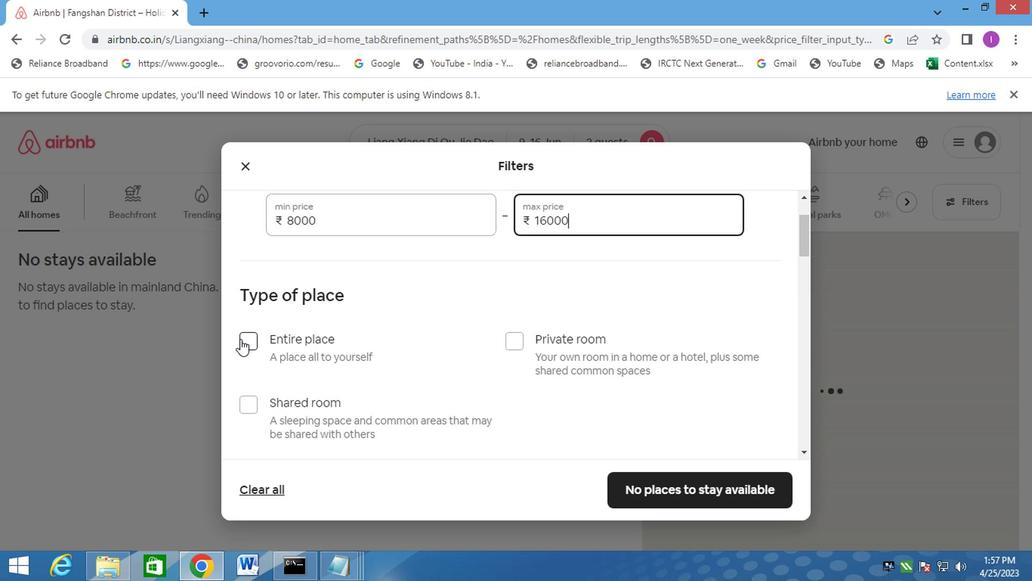 
Action: Mouse moved to (548, 320)
Screenshot: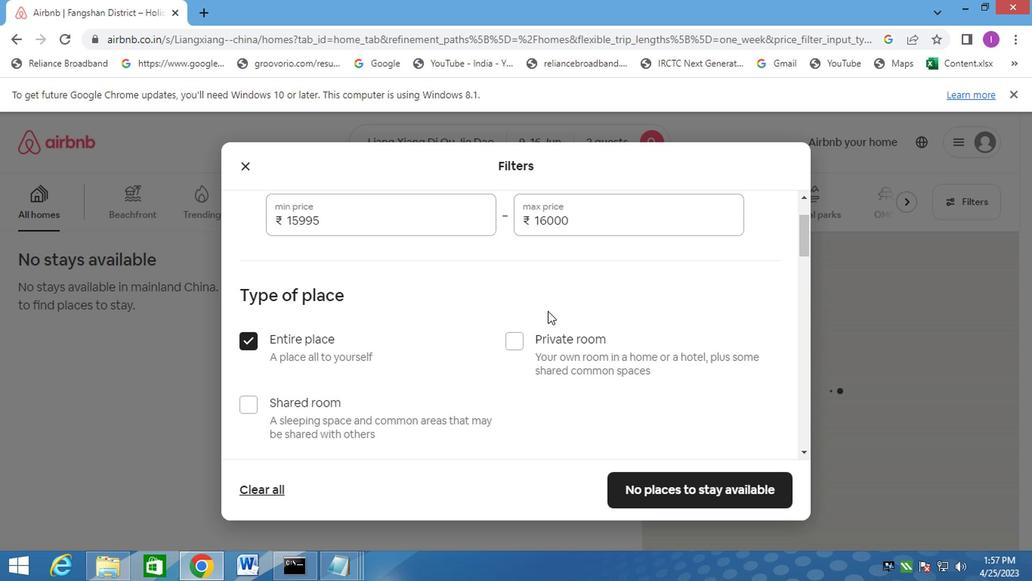 
Action: Mouse scrolled (548, 319) with delta (0, 0)
Screenshot: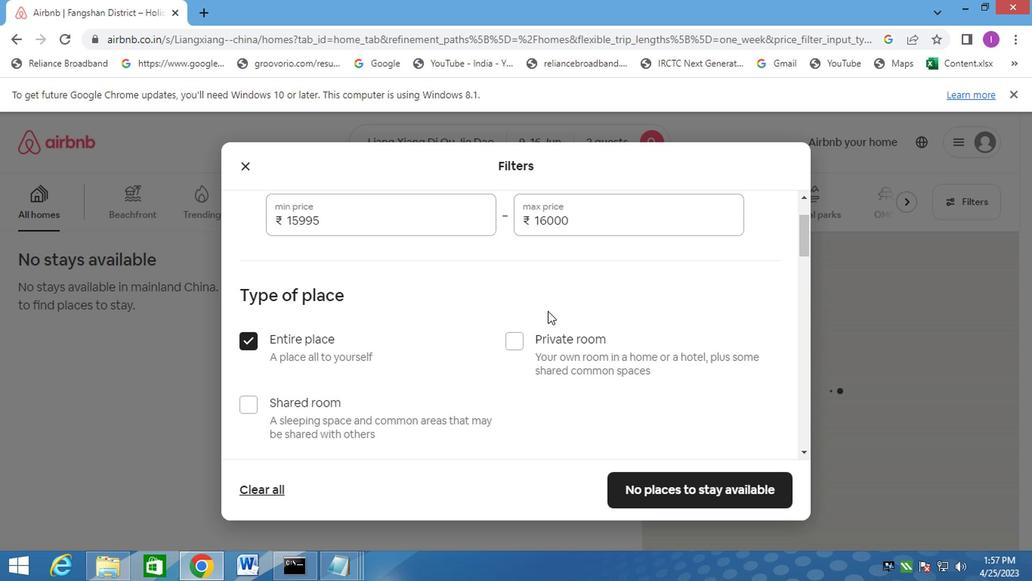 
Action: Mouse moved to (551, 323)
Screenshot: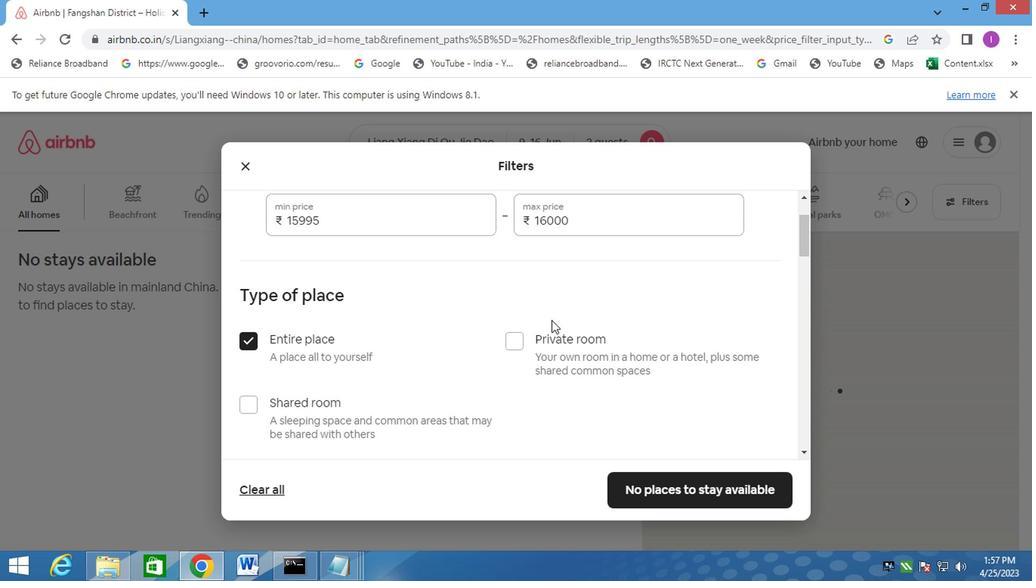 
Action: Mouse scrolled (551, 323) with delta (0, 0)
Screenshot: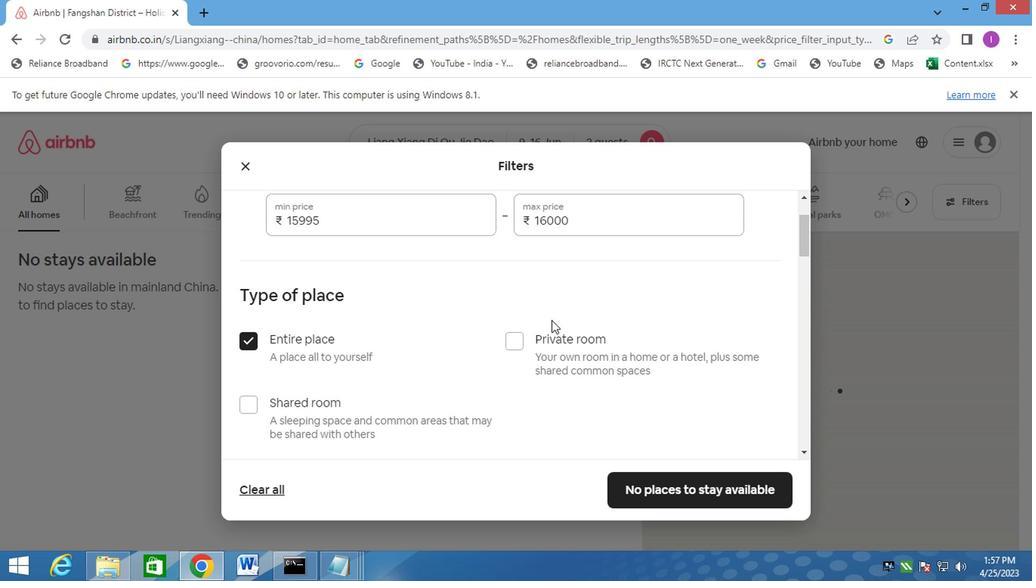 
Action: Mouse moved to (552, 326)
Screenshot: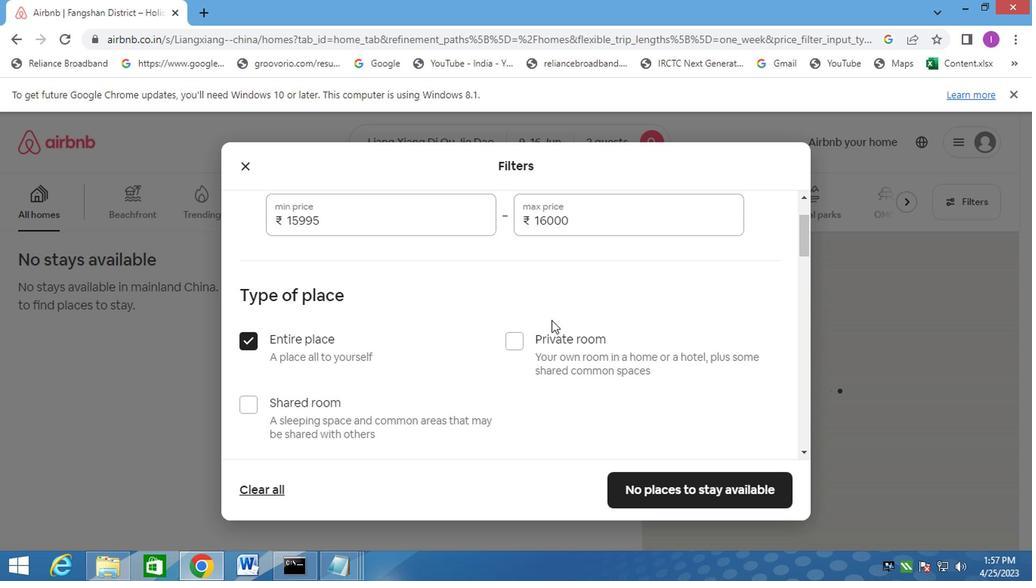 
Action: Mouse scrolled (552, 325) with delta (0, 0)
Screenshot: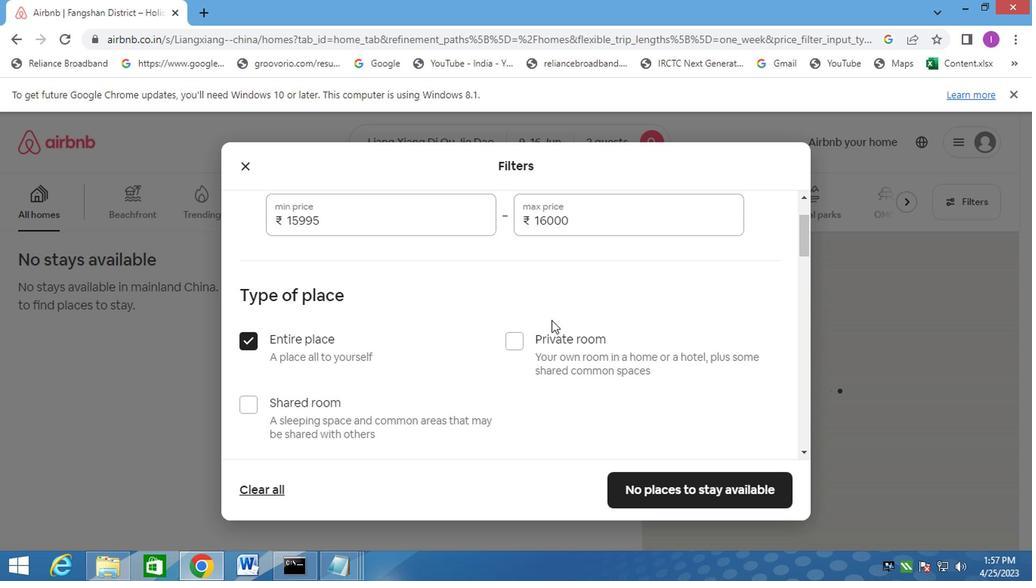 
Action: Mouse moved to (372, 358)
Screenshot: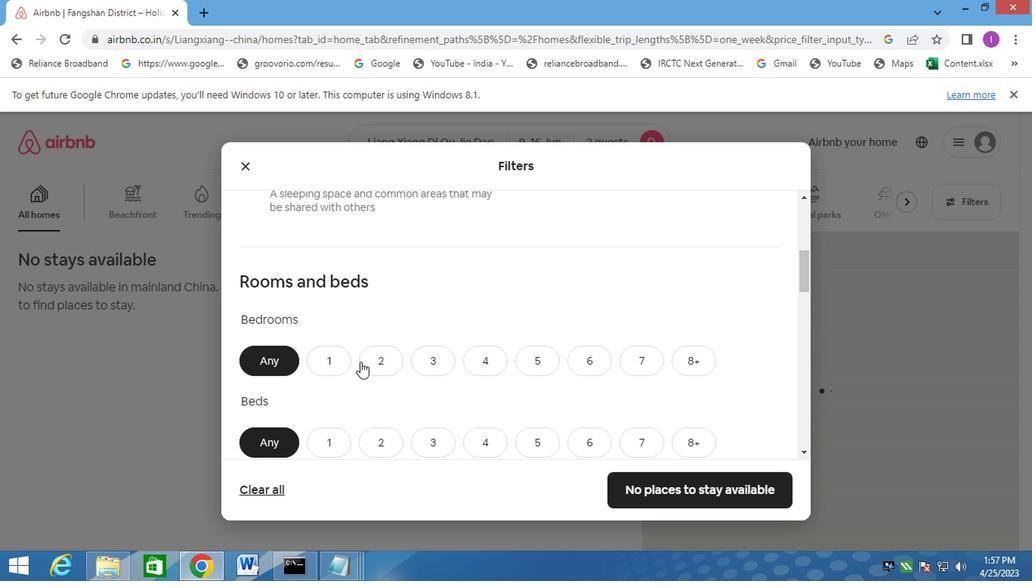 
Action: Mouse pressed left at (372, 358)
Screenshot: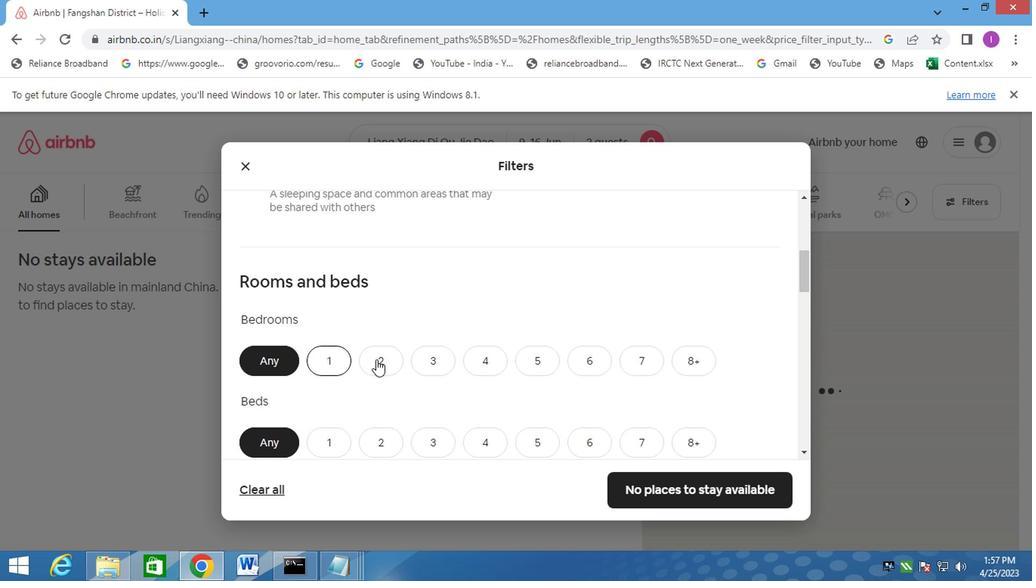 
Action: Mouse moved to (378, 451)
Screenshot: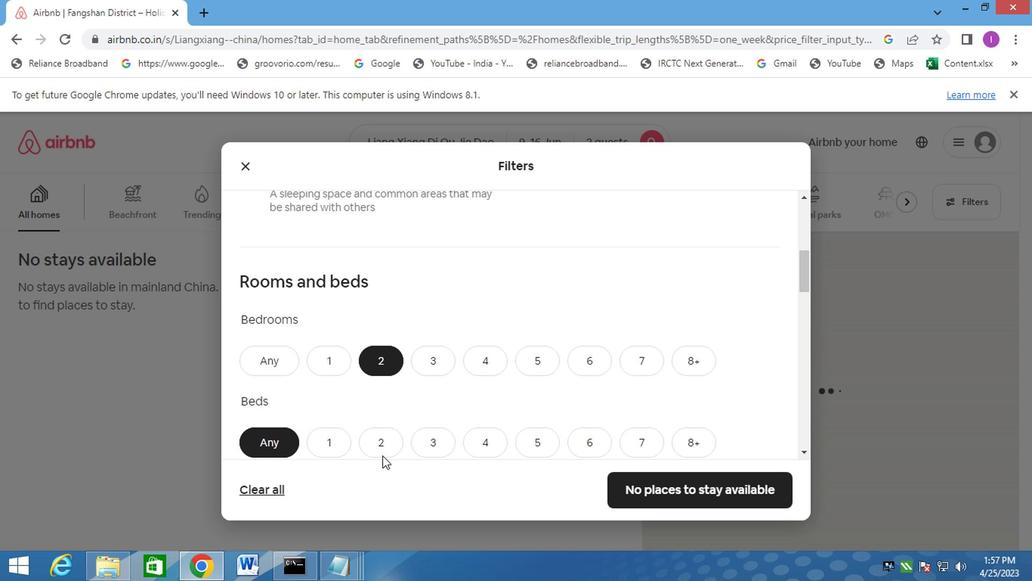 
Action: Mouse pressed left at (378, 451)
Screenshot: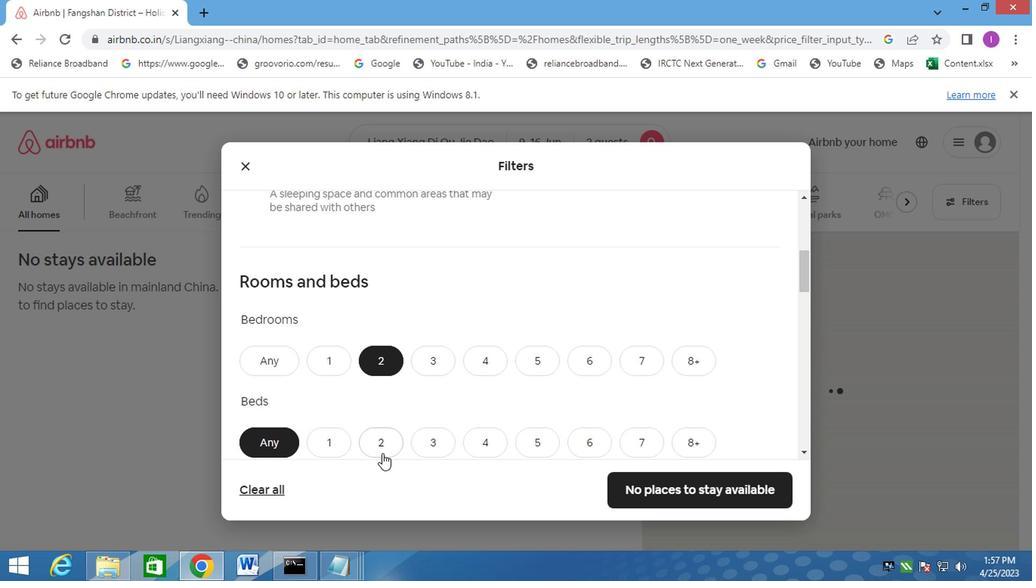 
Action: Mouse moved to (426, 427)
Screenshot: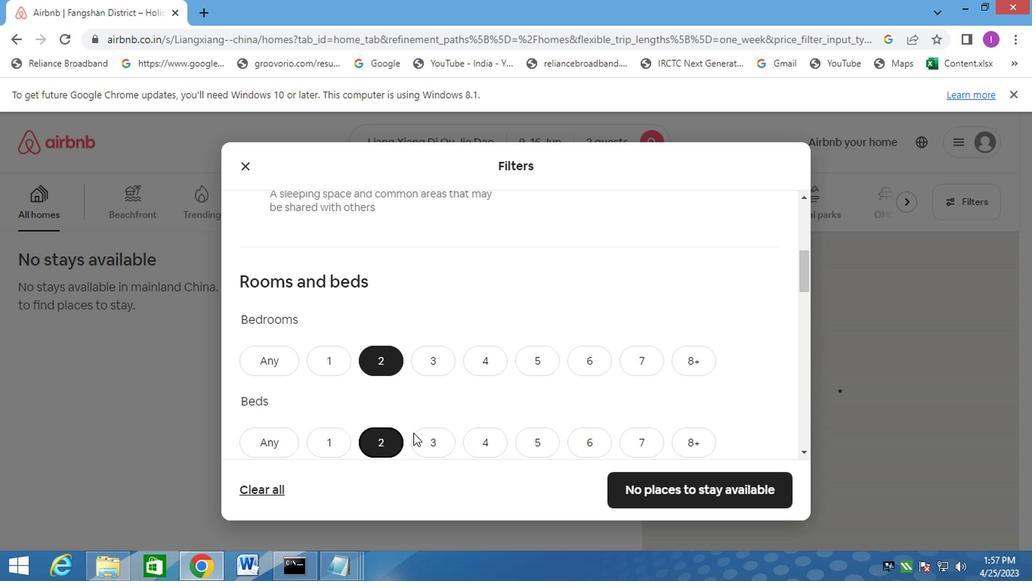 
Action: Mouse scrolled (426, 426) with delta (0, -1)
Screenshot: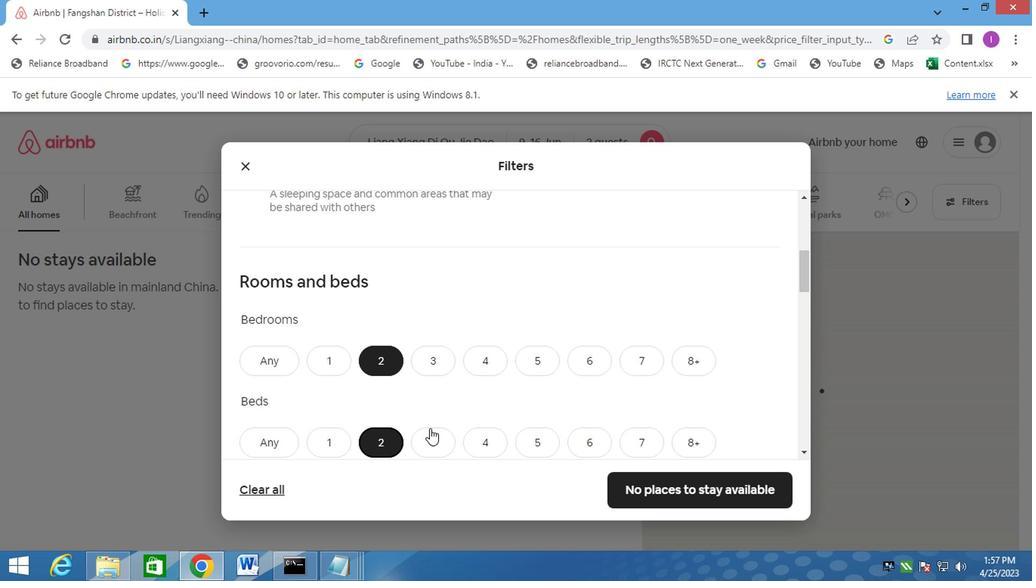 
Action: Mouse moved to (427, 427)
Screenshot: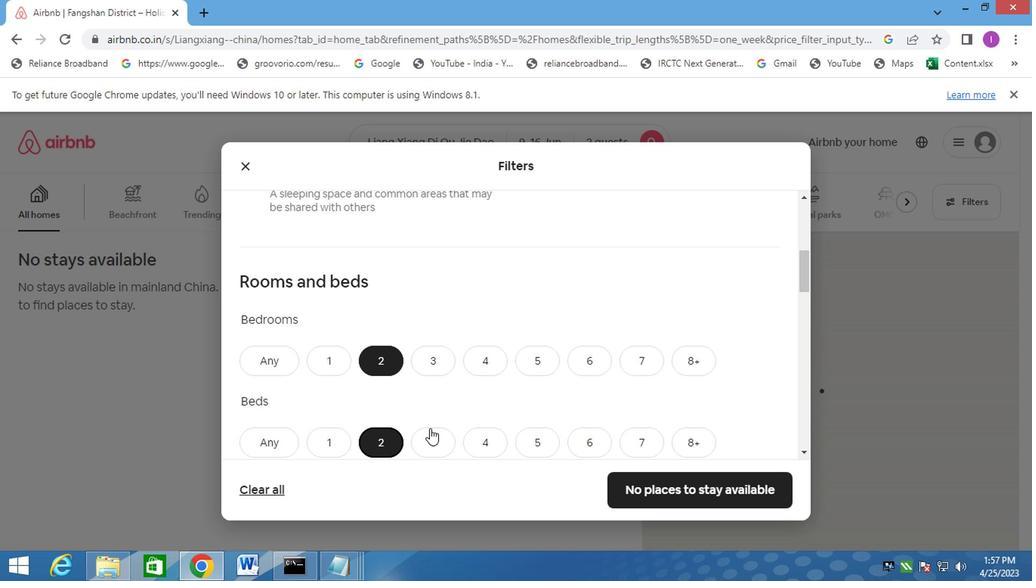 
Action: Mouse scrolled (427, 426) with delta (0, -1)
Screenshot: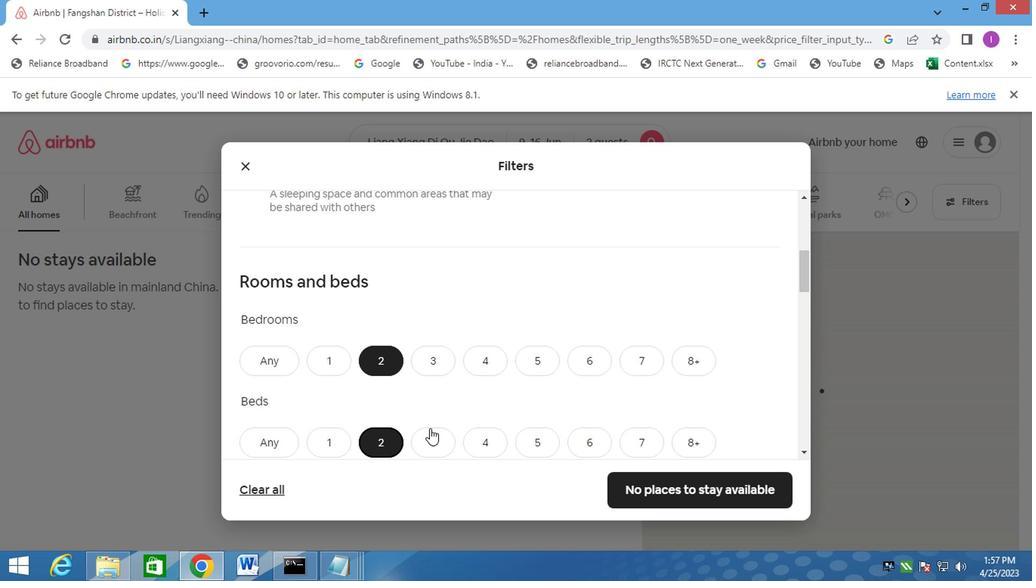 
Action: Mouse moved to (325, 380)
Screenshot: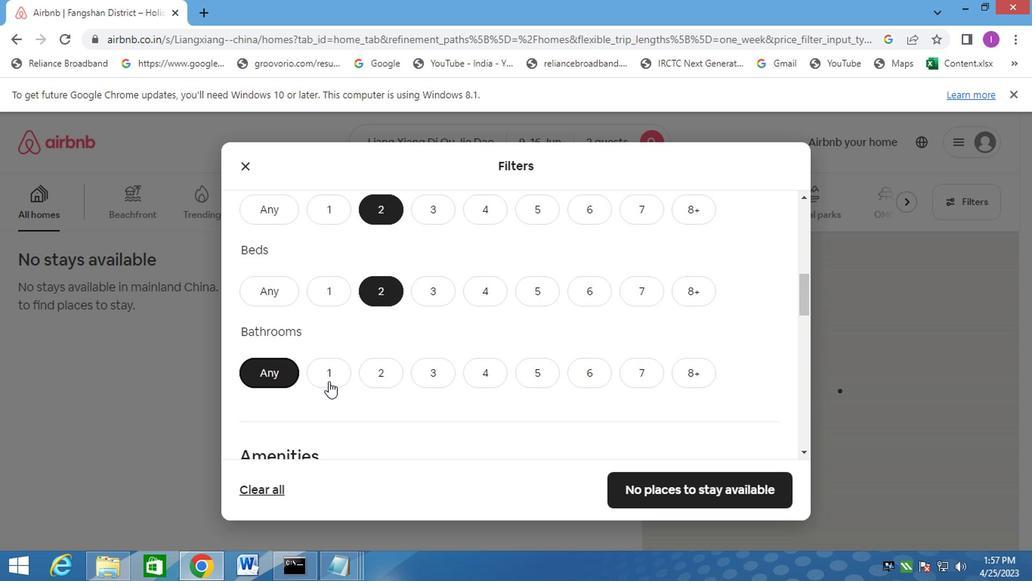 
Action: Mouse pressed left at (325, 380)
Screenshot: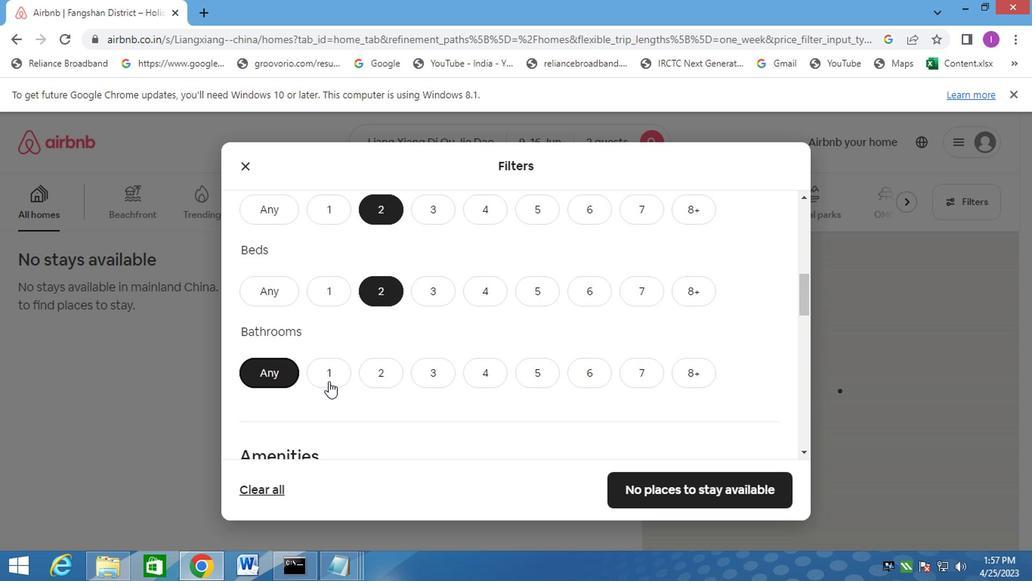 
Action: Mouse moved to (492, 349)
Screenshot: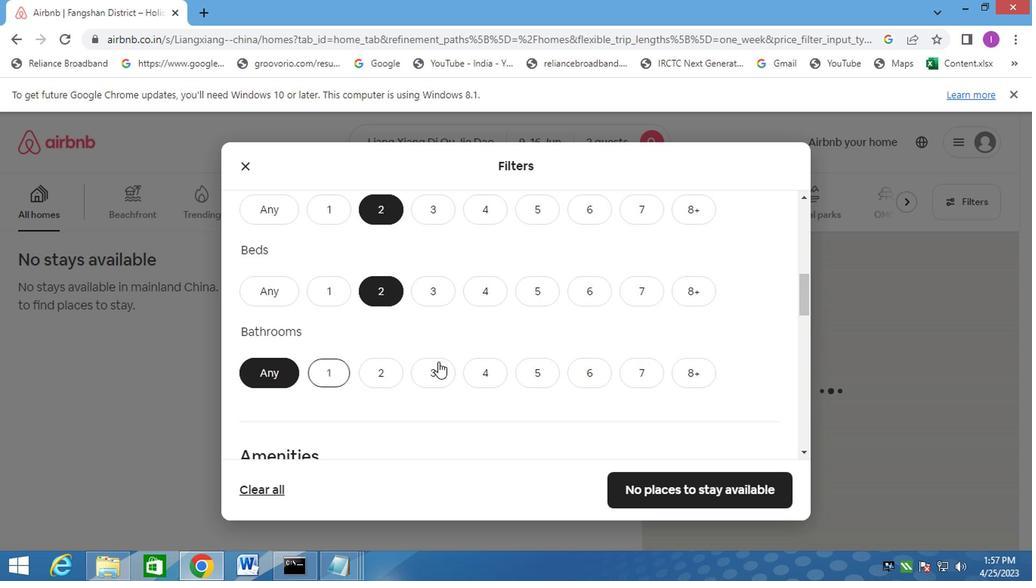 
Action: Mouse scrolled (492, 348) with delta (0, 0)
Screenshot: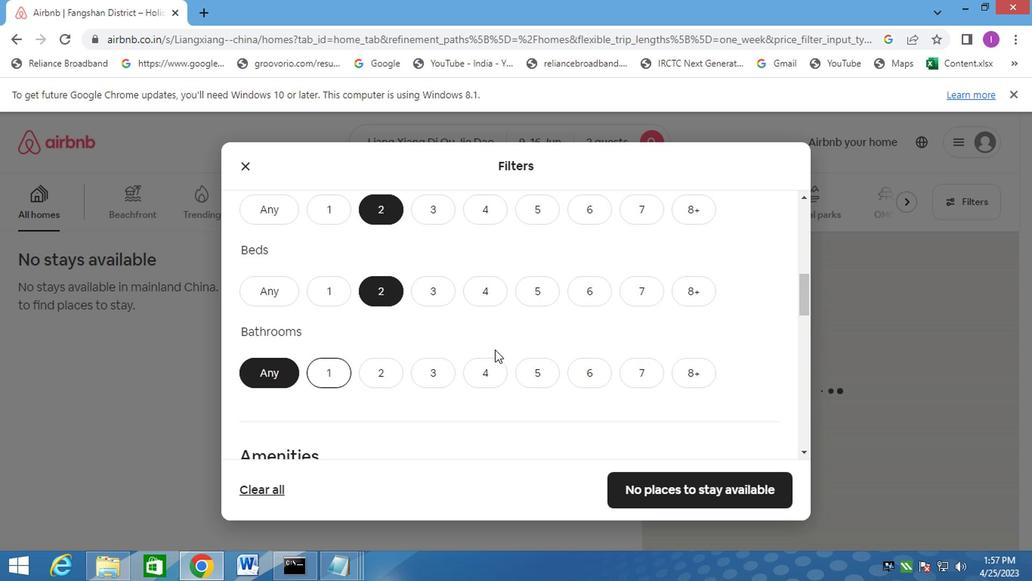 
Action: Mouse moved to (492, 349)
Screenshot: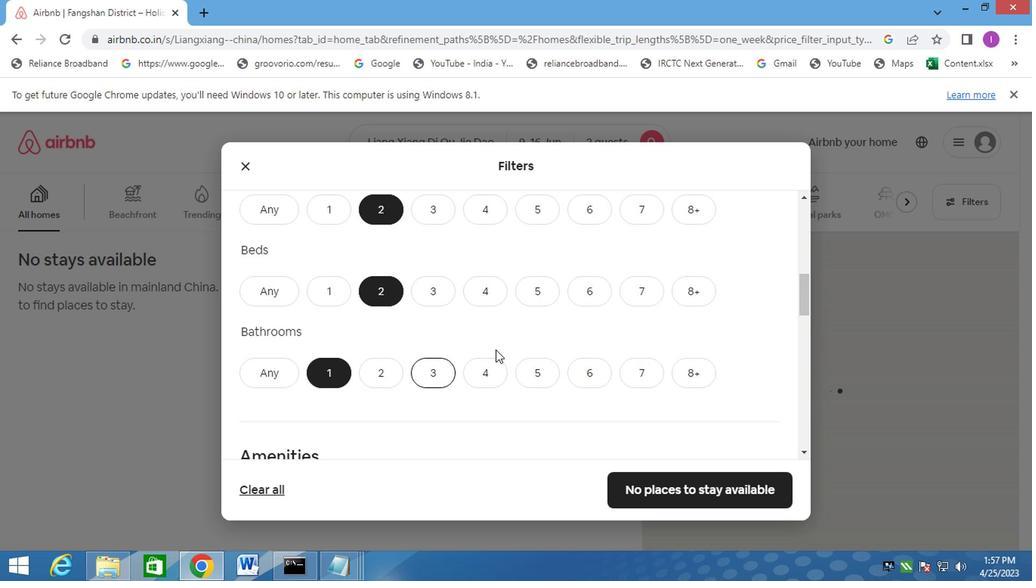 
Action: Mouse scrolled (492, 348) with delta (0, 0)
Screenshot: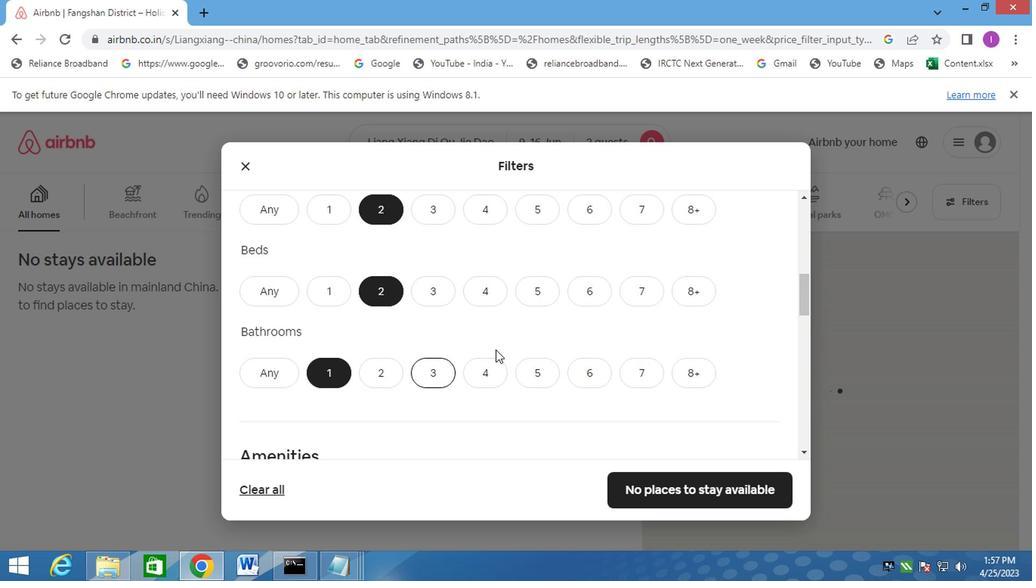 
Action: Mouse moved to (430, 383)
Screenshot: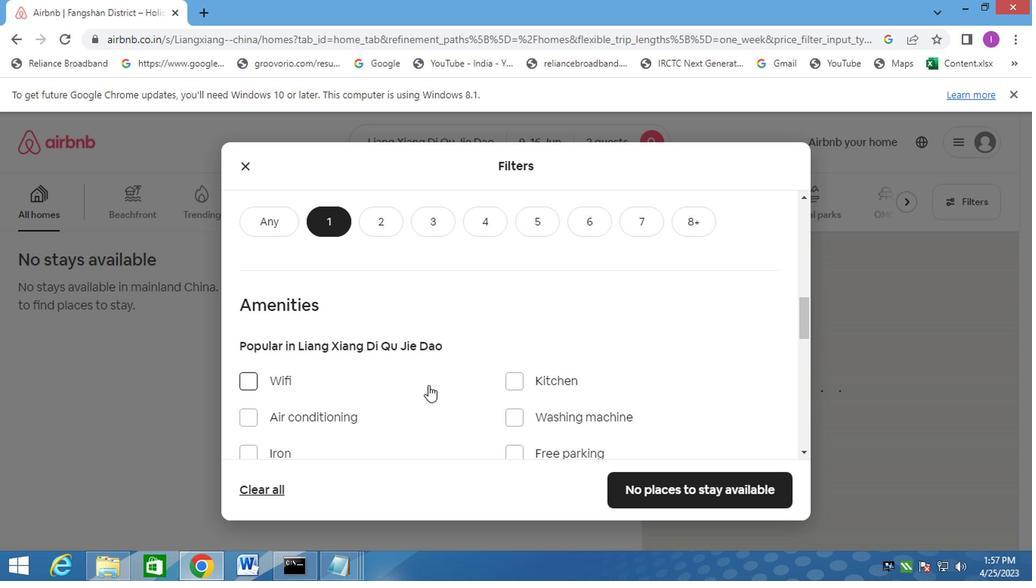 
Action: Mouse scrolled (430, 383) with delta (0, 0)
Screenshot: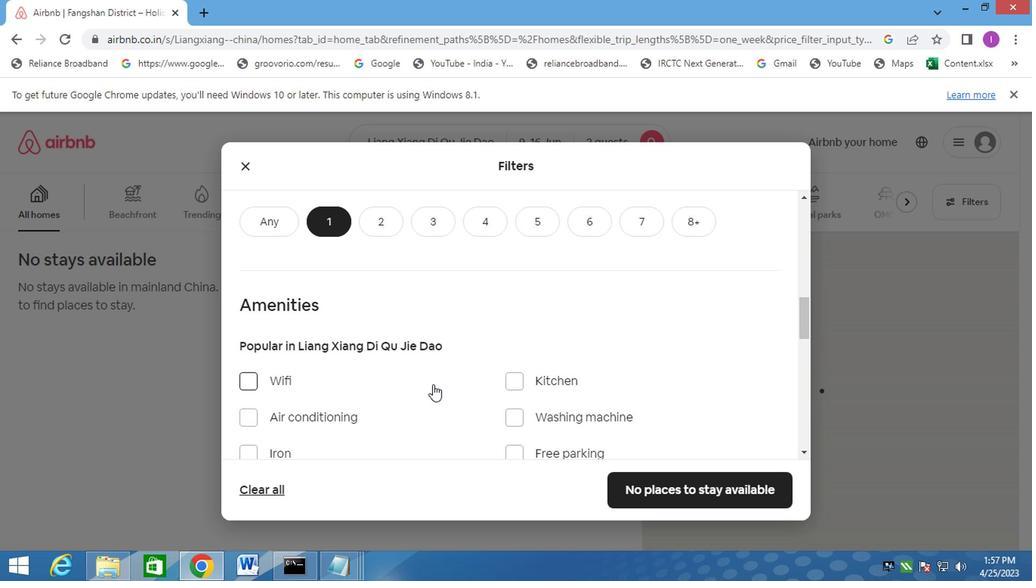 
Action: Mouse moved to (503, 377)
Screenshot: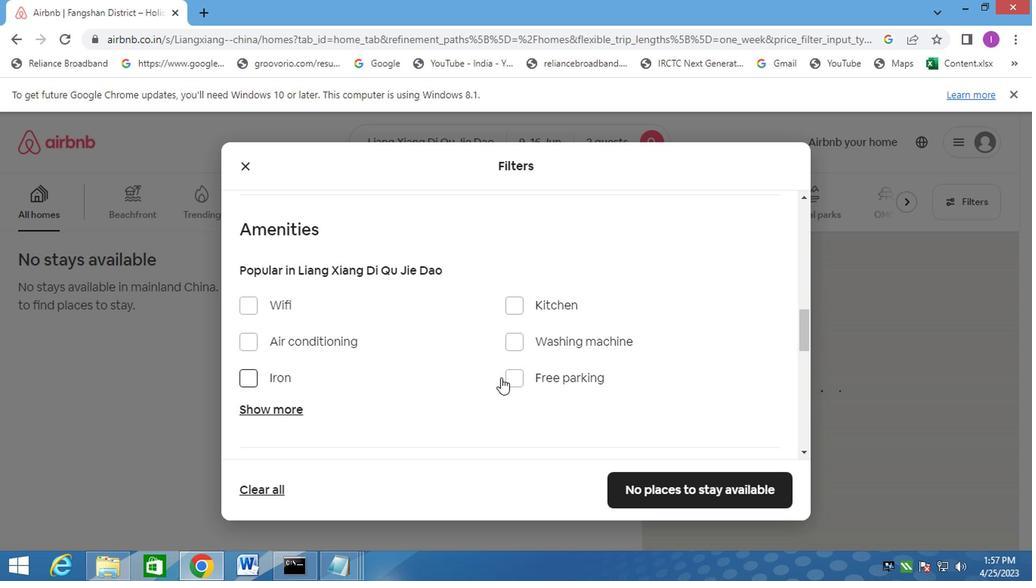 
Action: Mouse scrolled (503, 376) with delta (0, -1)
Screenshot: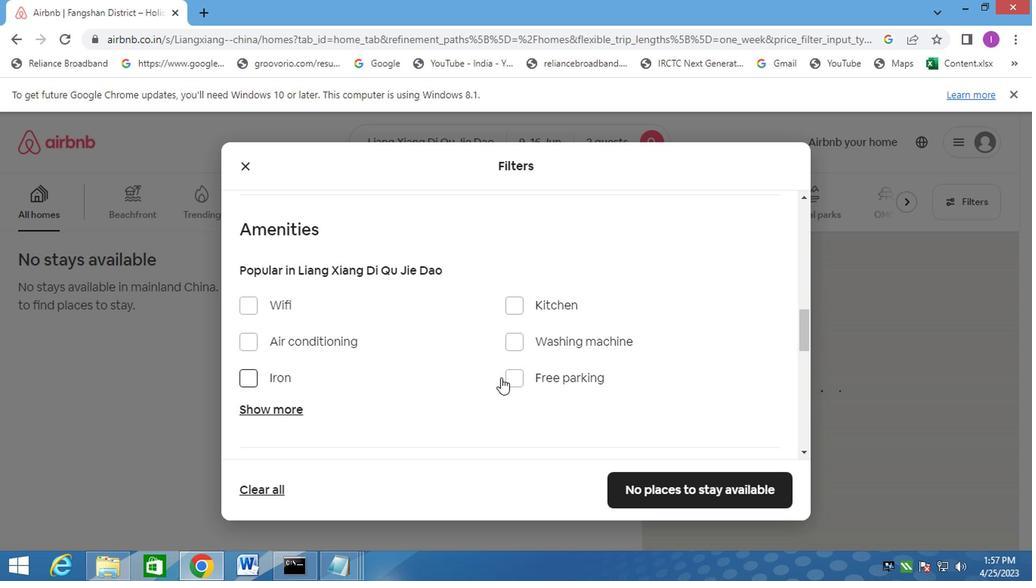 
Action: Mouse moved to (538, 374)
Screenshot: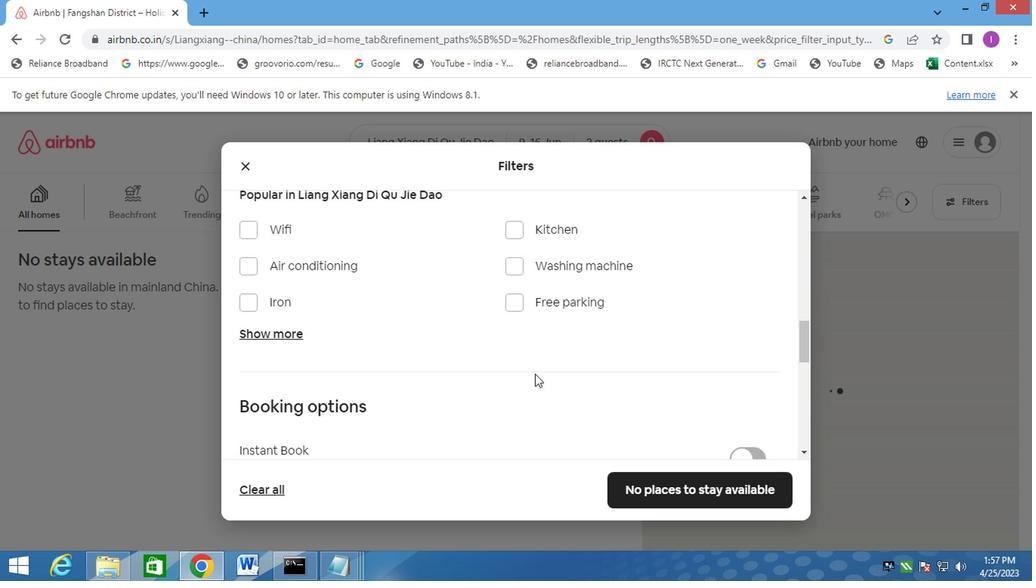 
Action: Mouse scrolled (538, 373) with delta (0, 0)
Screenshot: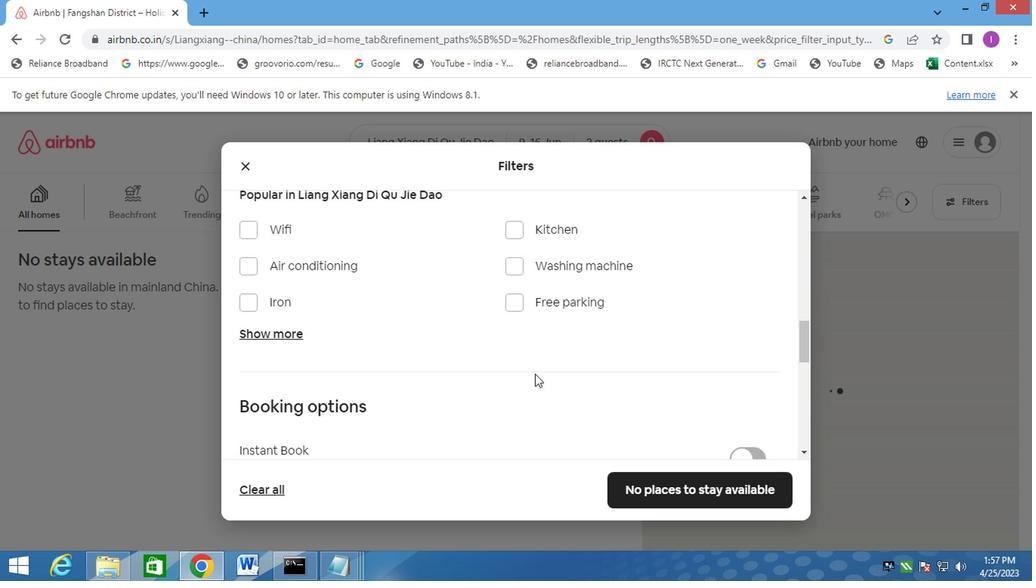 
Action: Mouse moved to (610, 381)
Screenshot: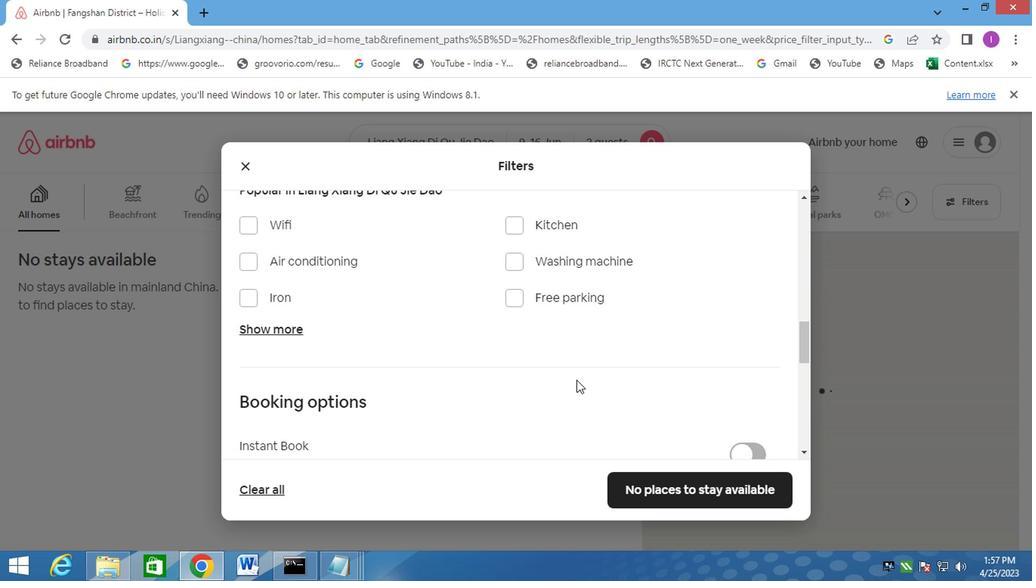 
Action: Mouse scrolled (610, 380) with delta (0, 0)
Screenshot: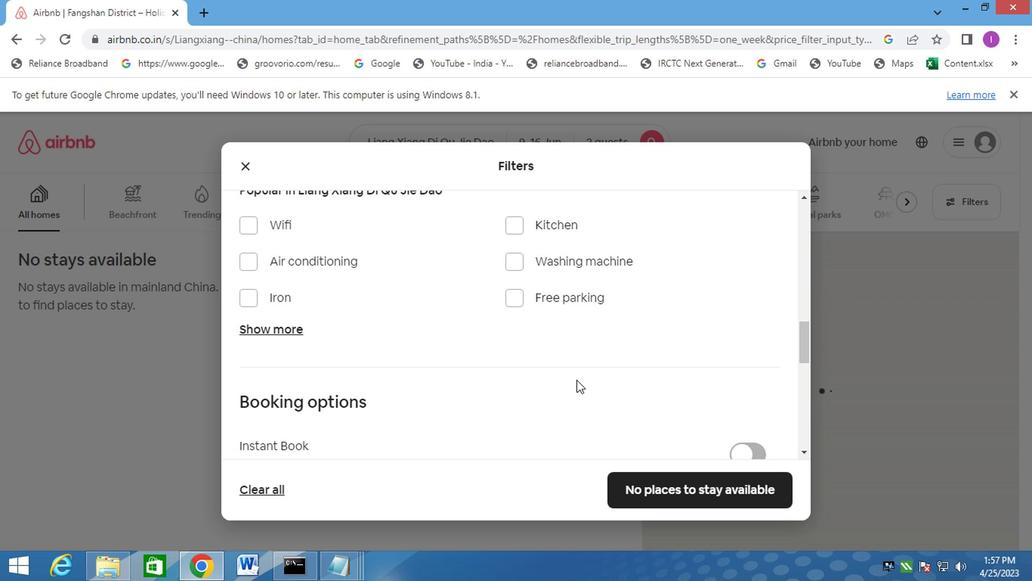 
Action: Mouse moved to (756, 356)
Screenshot: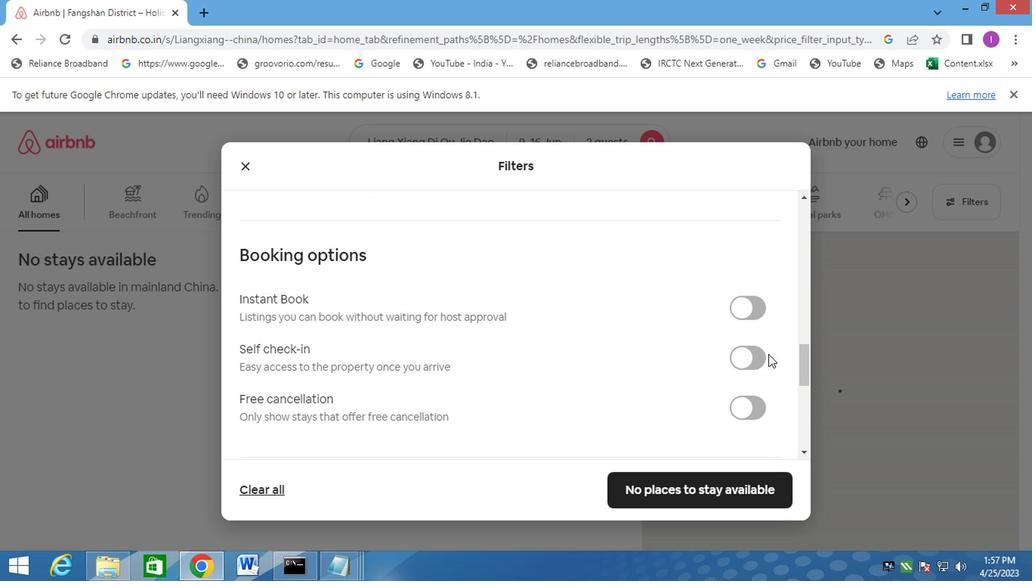 
Action: Mouse pressed left at (756, 356)
Screenshot: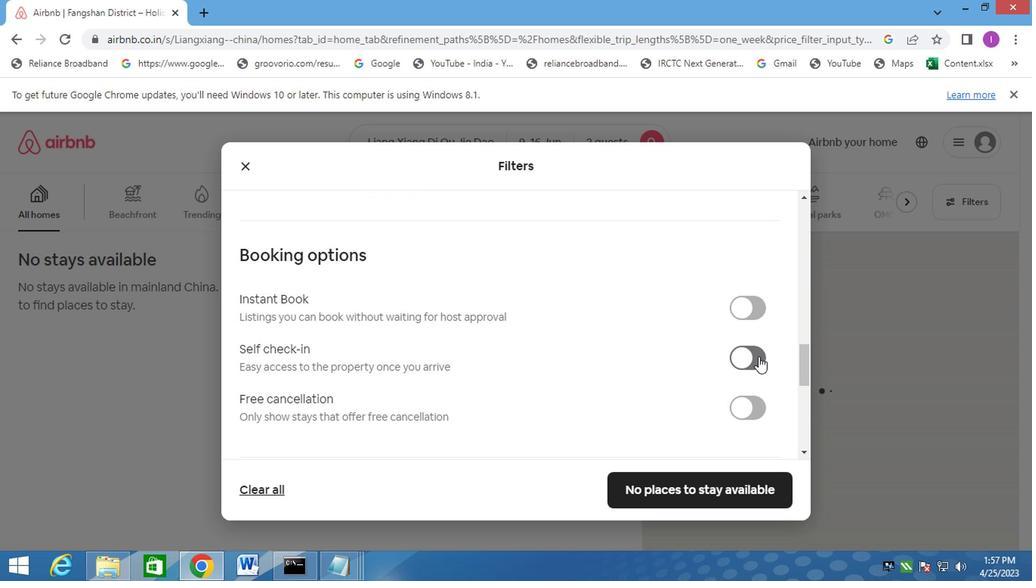 
Action: Mouse moved to (732, 350)
Screenshot: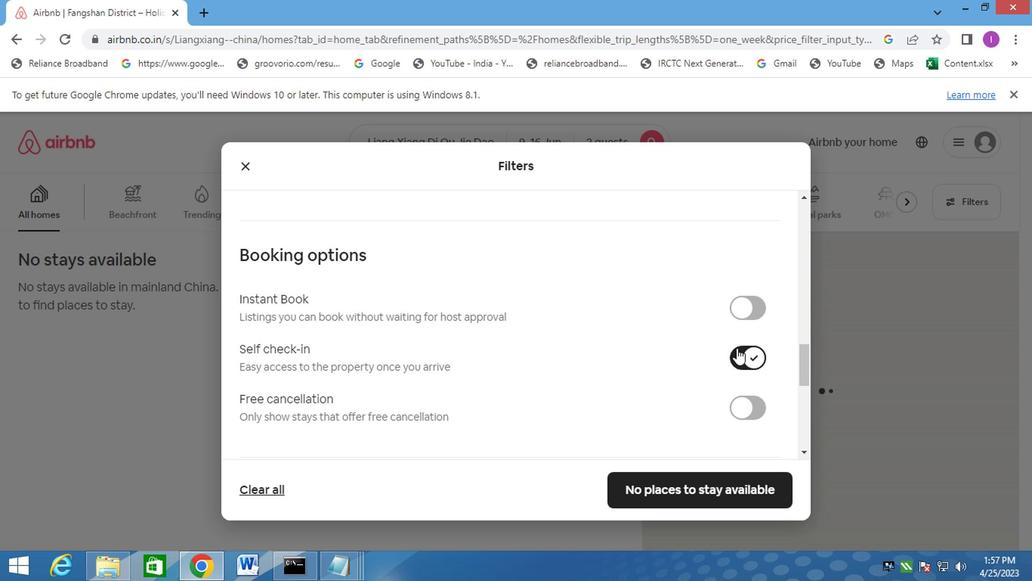
Action: Mouse scrolled (732, 350) with delta (0, 0)
Screenshot: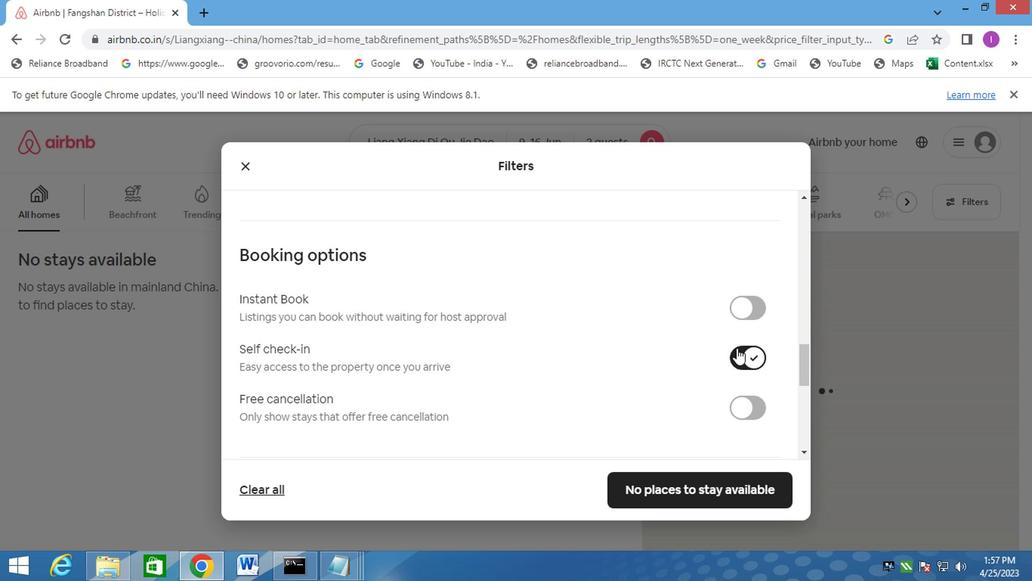 
Action: Mouse moved to (731, 352)
Screenshot: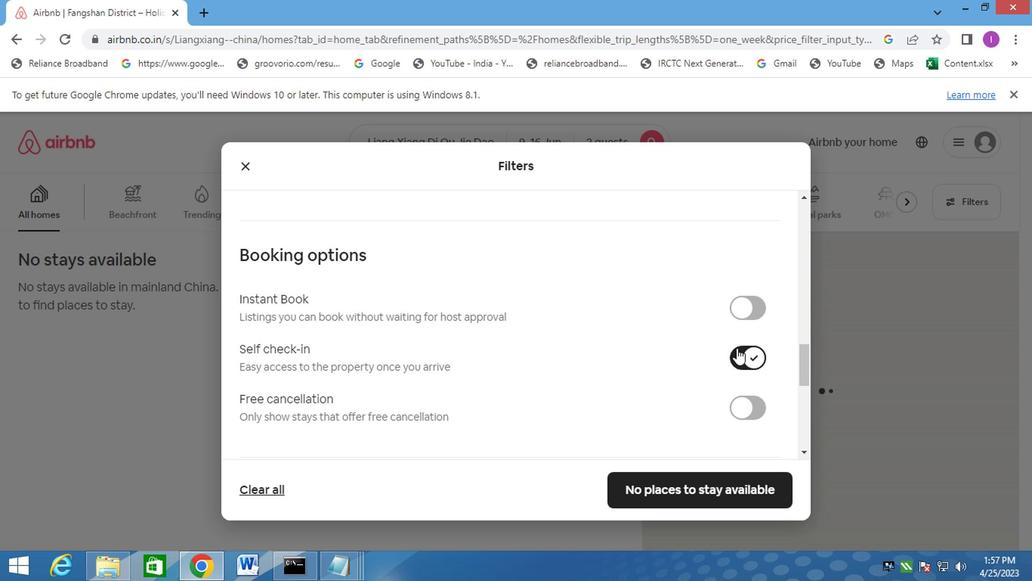 
Action: Mouse scrolled (731, 351) with delta (0, -1)
Screenshot: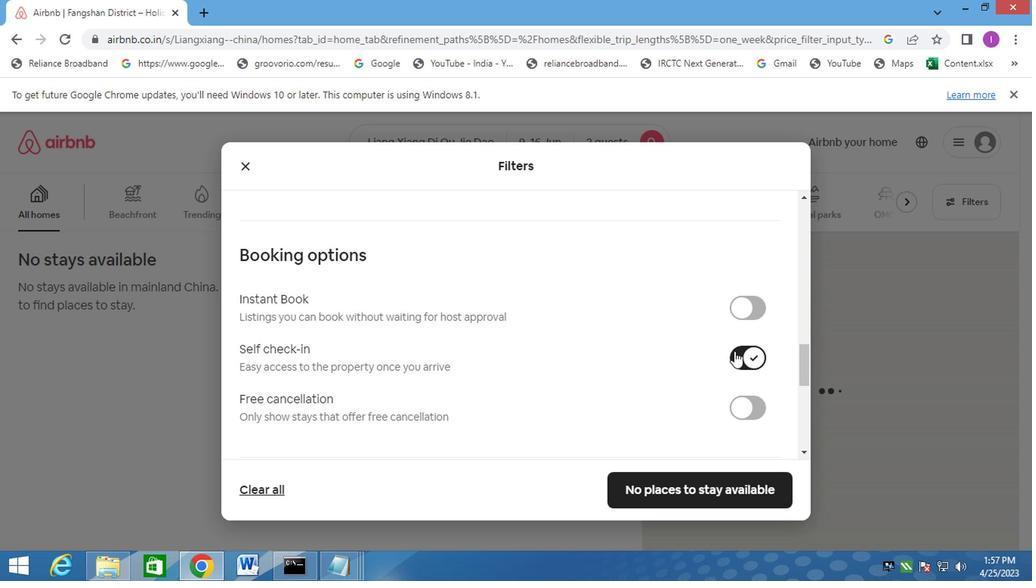 
Action: Mouse moved to (560, 354)
Screenshot: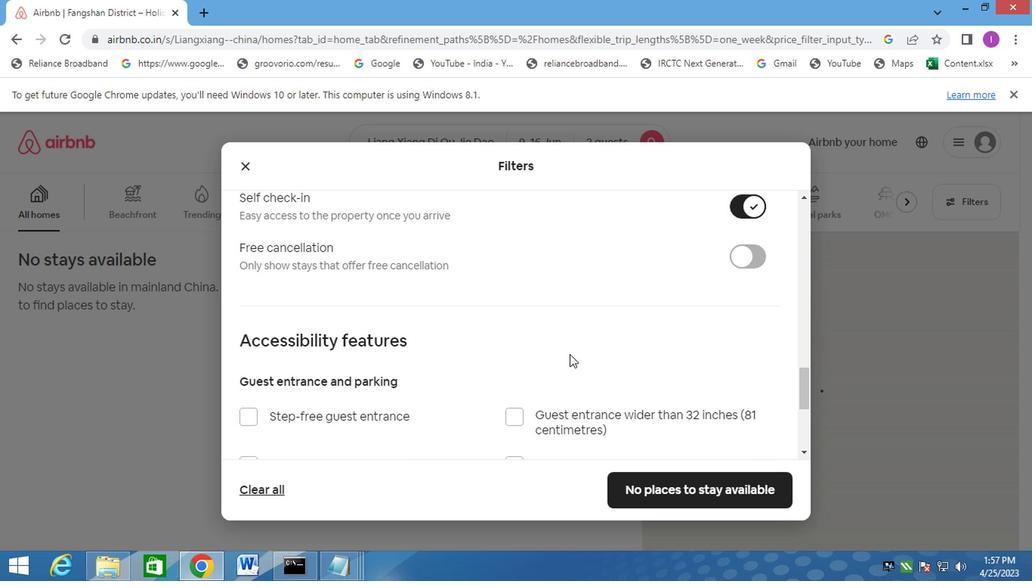 
Action: Mouse scrolled (560, 353) with delta (0, 0)
Screenshot: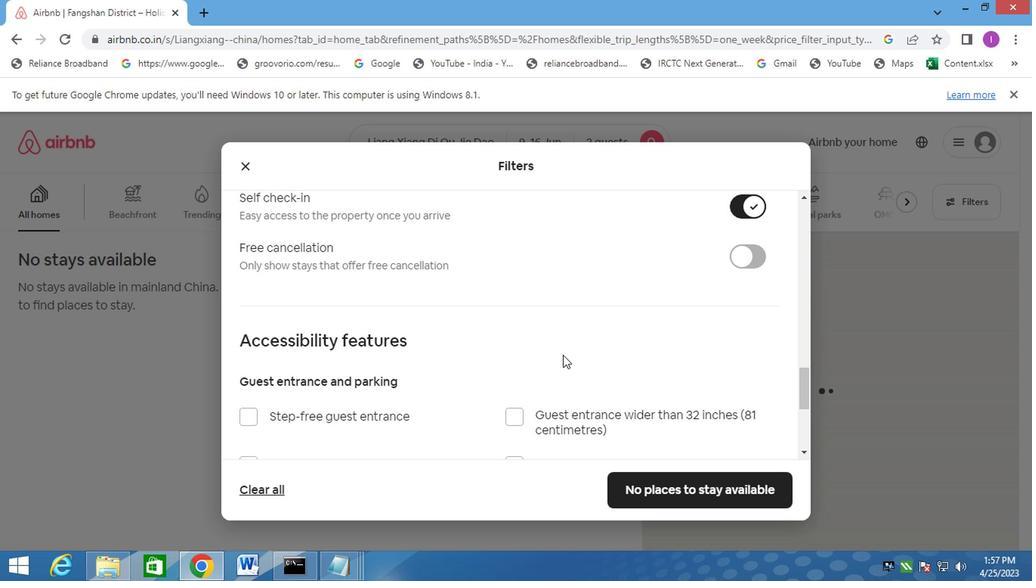 
Action: Mouse scrolled (560, 353) with delta (0, 0)
Screenshot: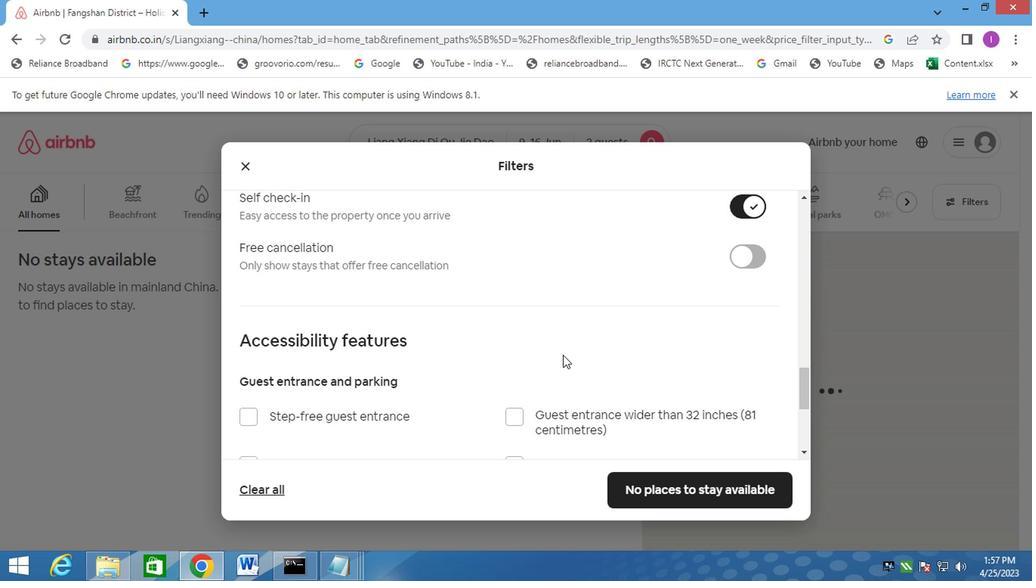 
Action: Mouse scrolled (560, 353) with delta (0, 0)
Screenshot: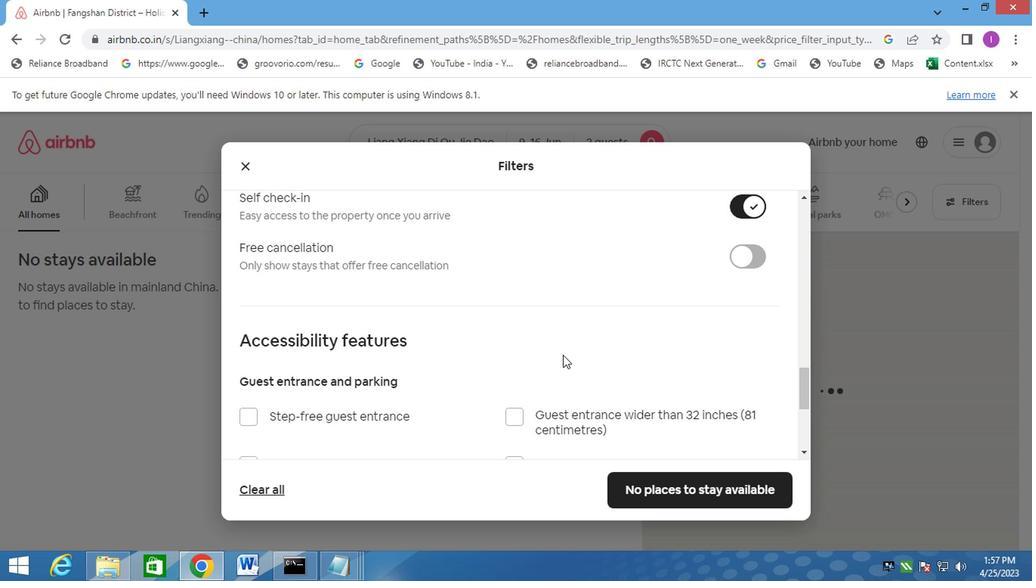 
Action: Mouse moved to (560, 356)
Screenshot: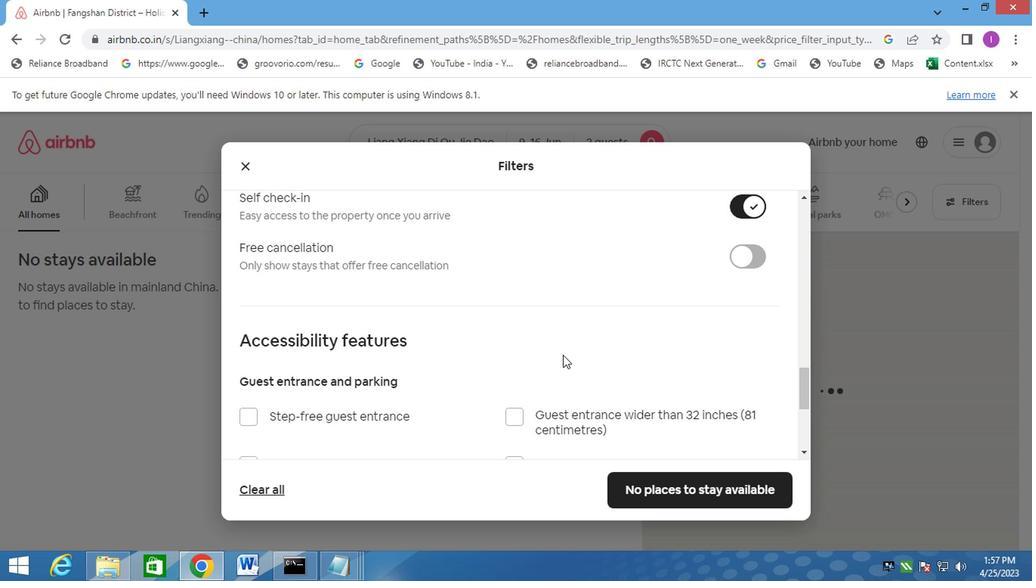 
Action: Mouse scrolled (560, 353) with delta (0, 0)
Screenshot: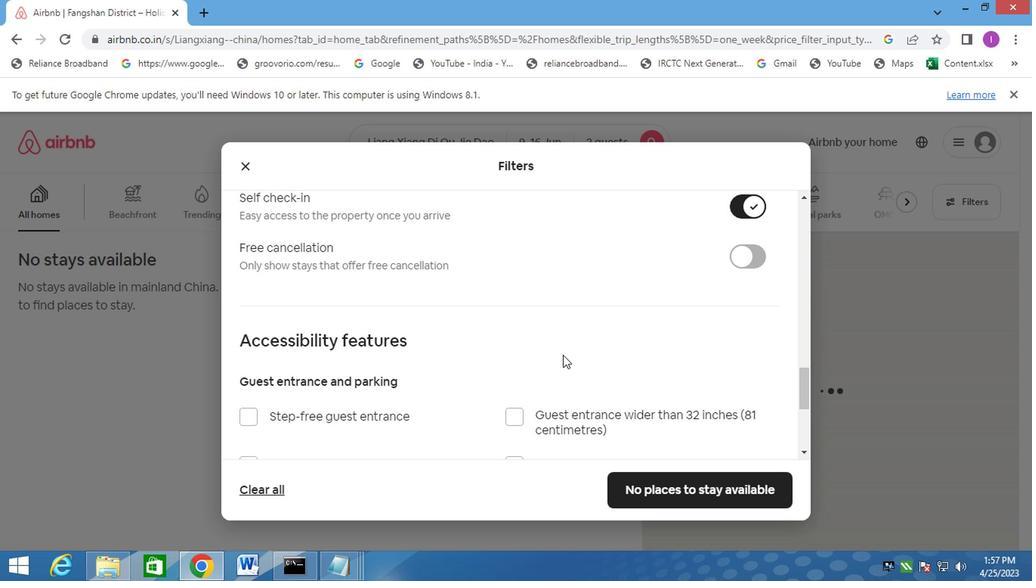 
Action: Mouse moved to (568, 356)
Screenshot: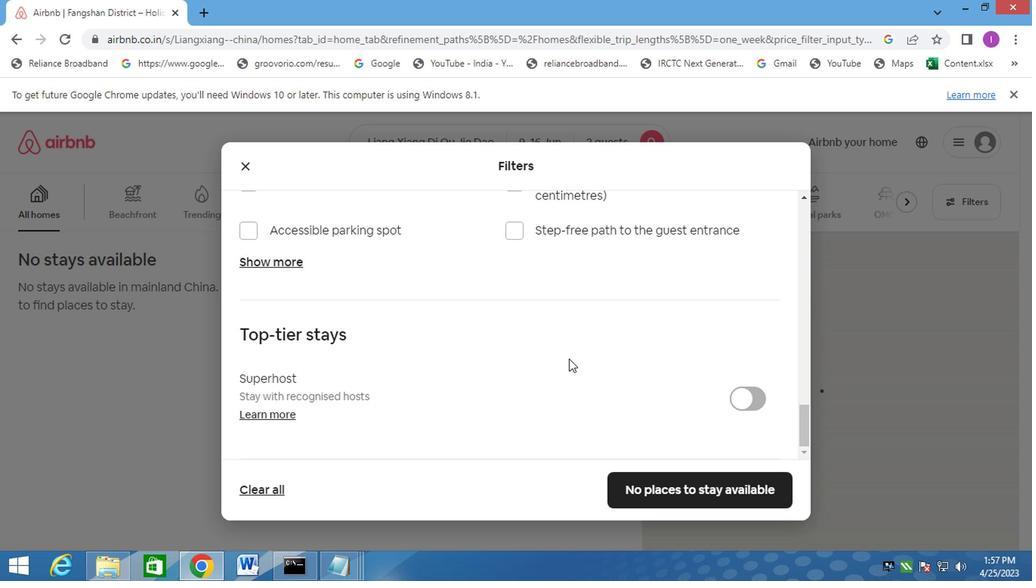 
Action: Mouse scrolled (568, 356) with delta (0, 0)
Screenshot: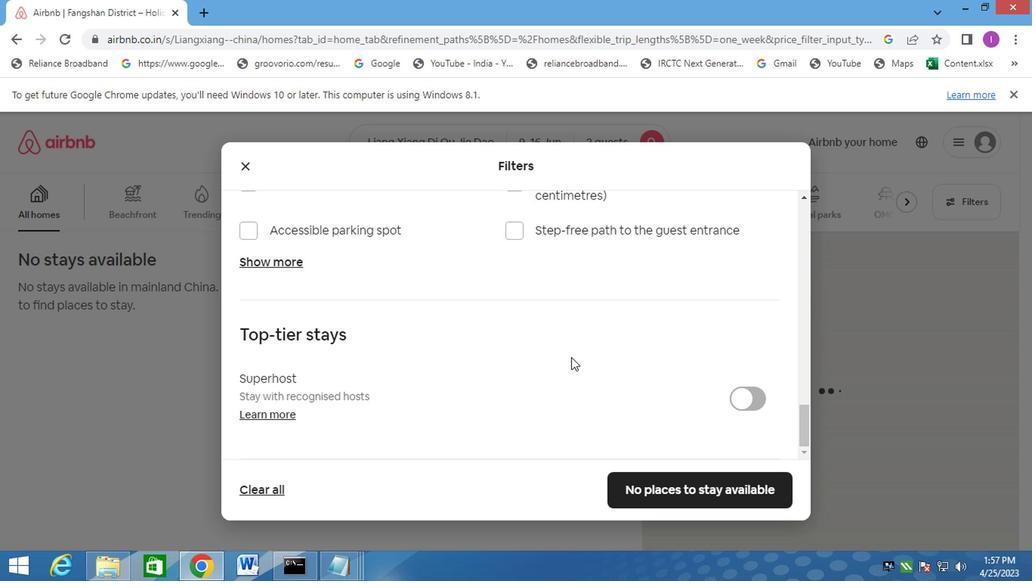 
Action: Mouse scrolled (568, 356) with delta (0, 0)
Screenshot: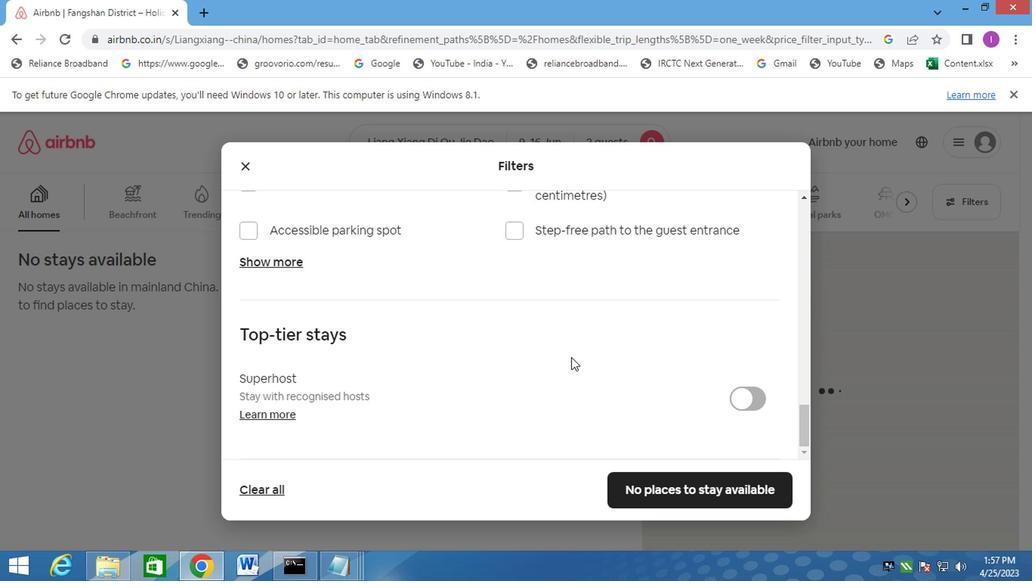 
Action: Mouse scrolled (568, 356) with delta (0, 0)
Screenshot: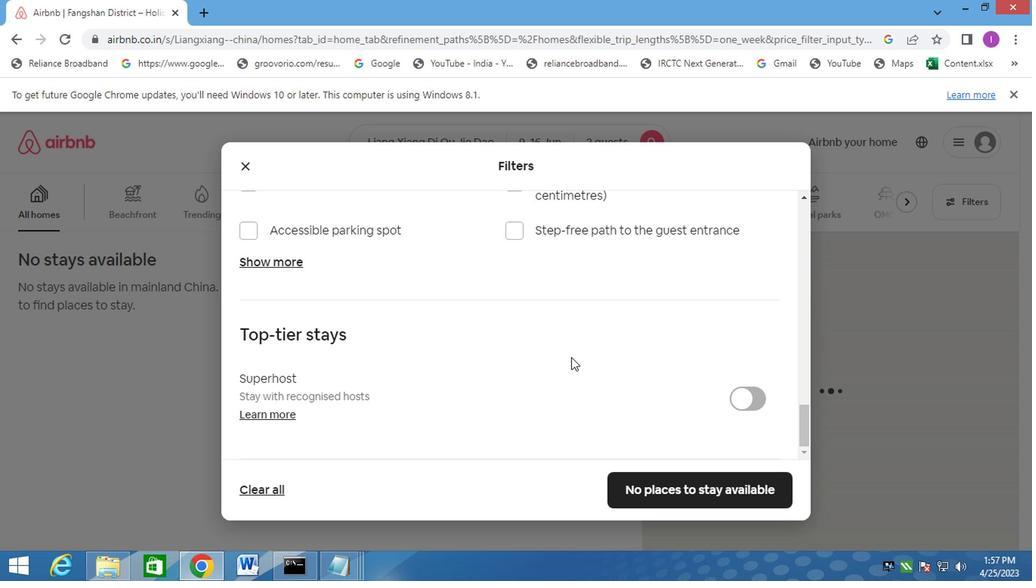 
Action: Mouse scrolled (568, 356) with delta (0, 0)
Screenshot: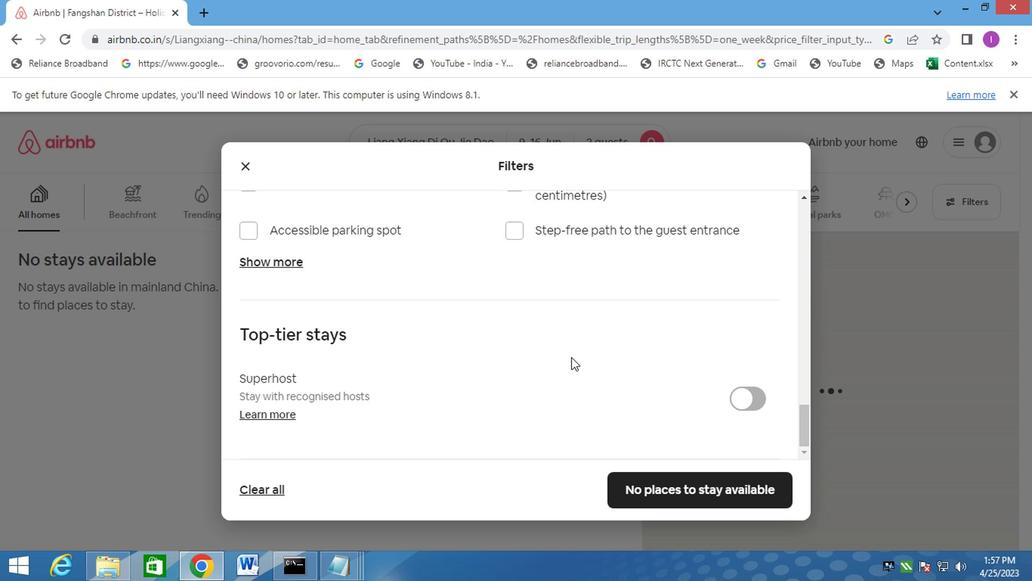 
Action: Mouse moved to (656, 491)
Screenshot: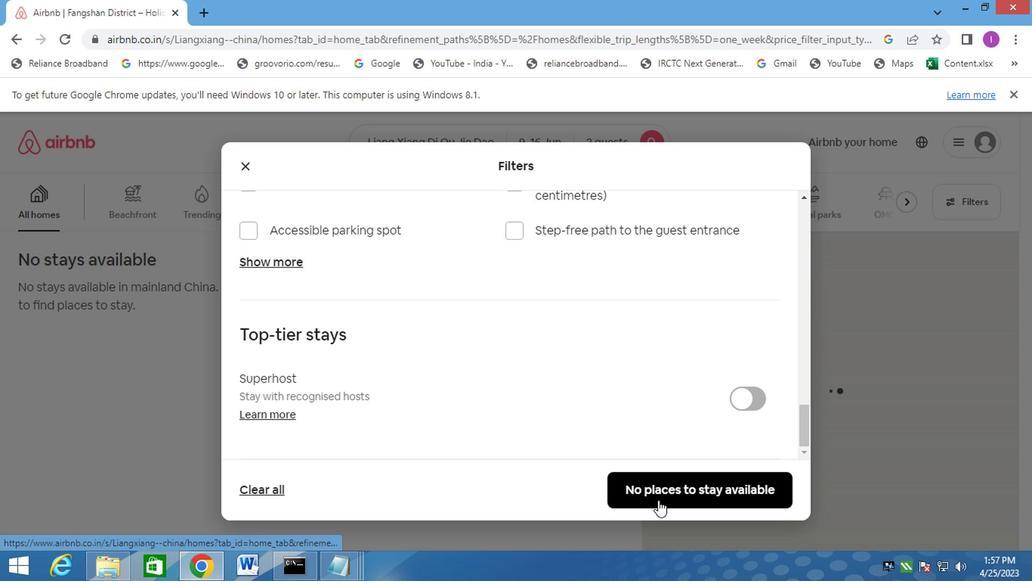 
Action: Mouse pressed left at (656, 491)
Screenshot: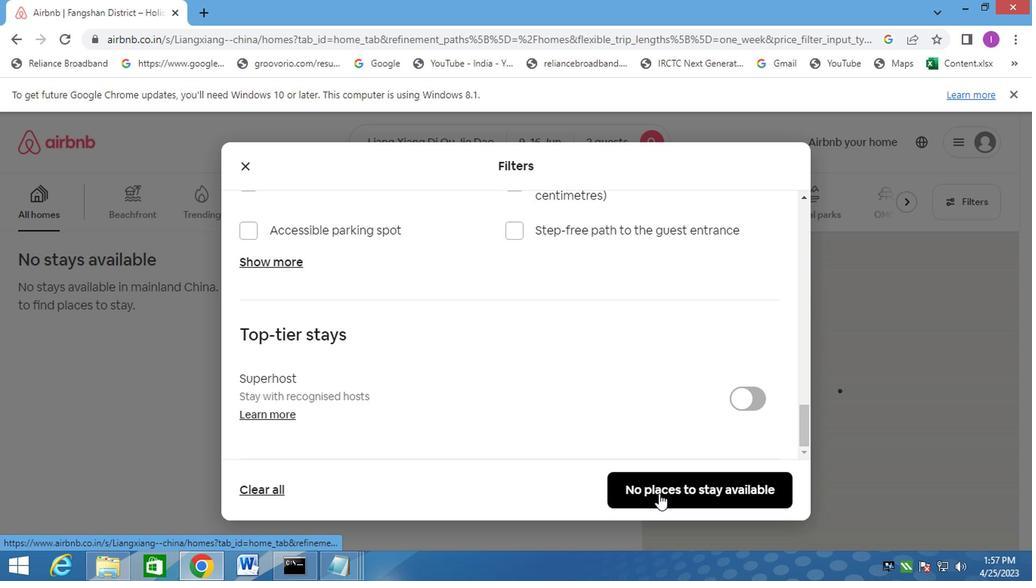 
Action: Mouse moved to (668, 489)
Screenshot: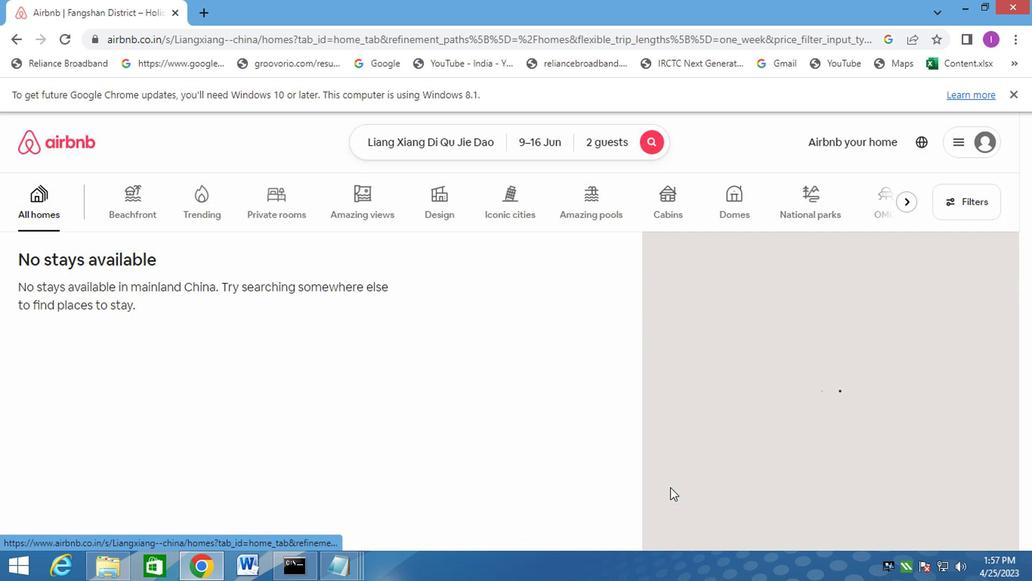 
